Task: Search one way flight ticket for 5 adults, 1 child, 2 infants in seat and 1 infant on lap in business from Walla Walla: Walla Walla Regional Airport to Springfield: Abraham Lincoln Capital Airport on 5-2-2023. Choice of flights is Emirates. Number of bags: 11 checked bags. Price is upto 91000. Outbound departure time preference is 22:45.
Action: Mouse moved to (318, 292)
Screenshot: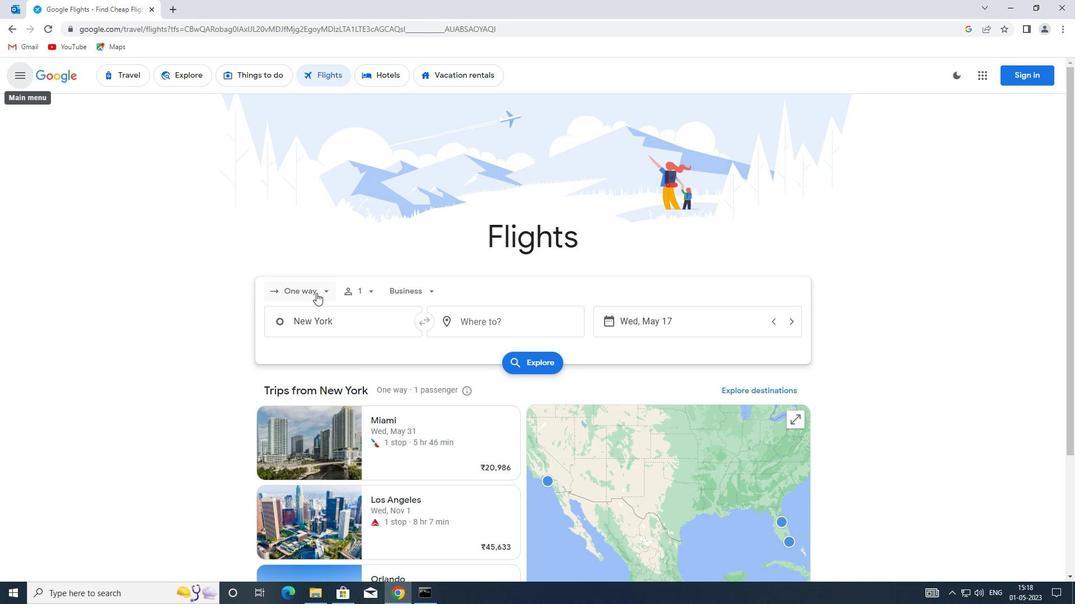 
Action: Mouse pressed left at (318, 292)
Screenshot: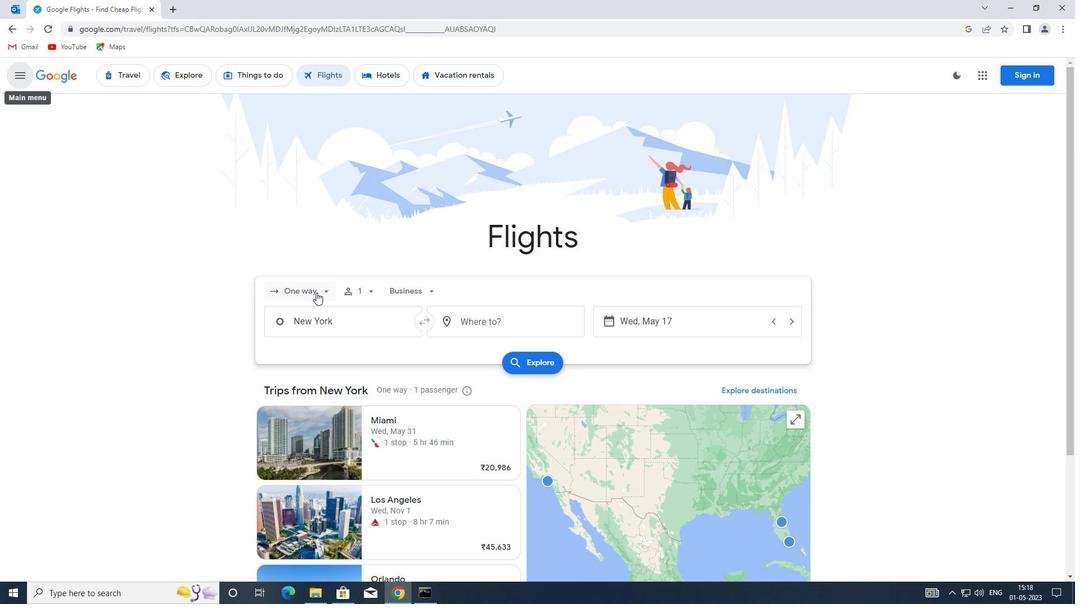 
Action: Mouse moved to (330, 339)
Screenshot: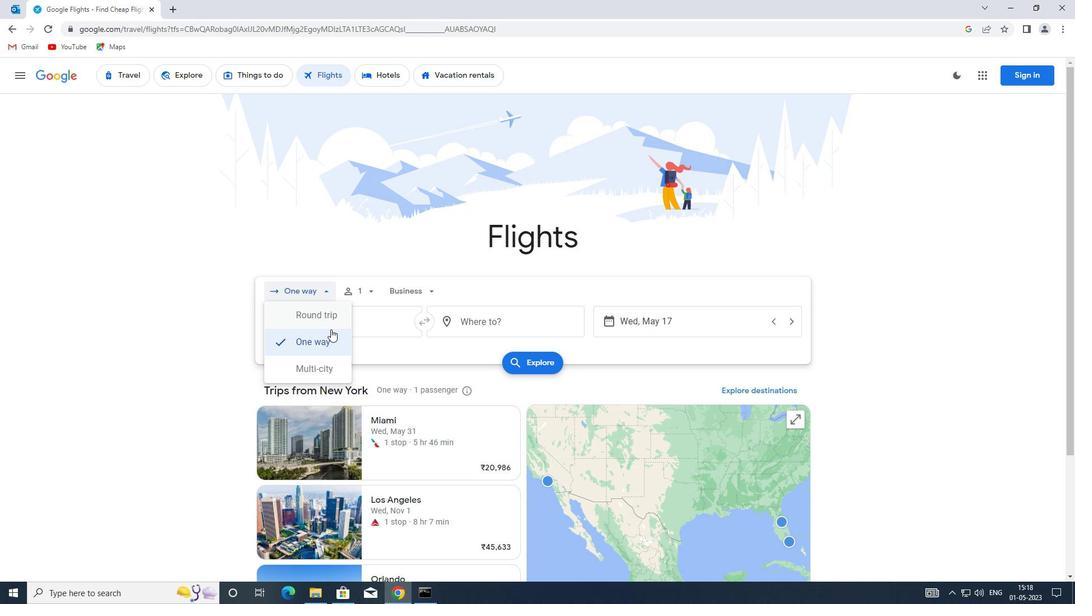 
Action: Mouse pressed left at (330, 339)
Screenshot: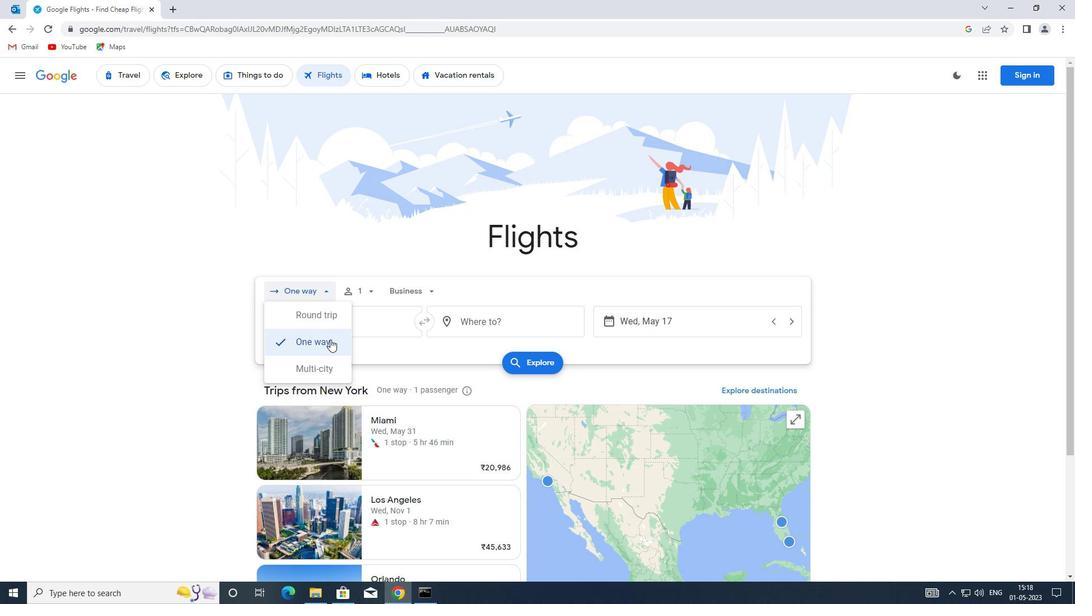 
Action: Mouse moved to (368, 292)
Screenshot: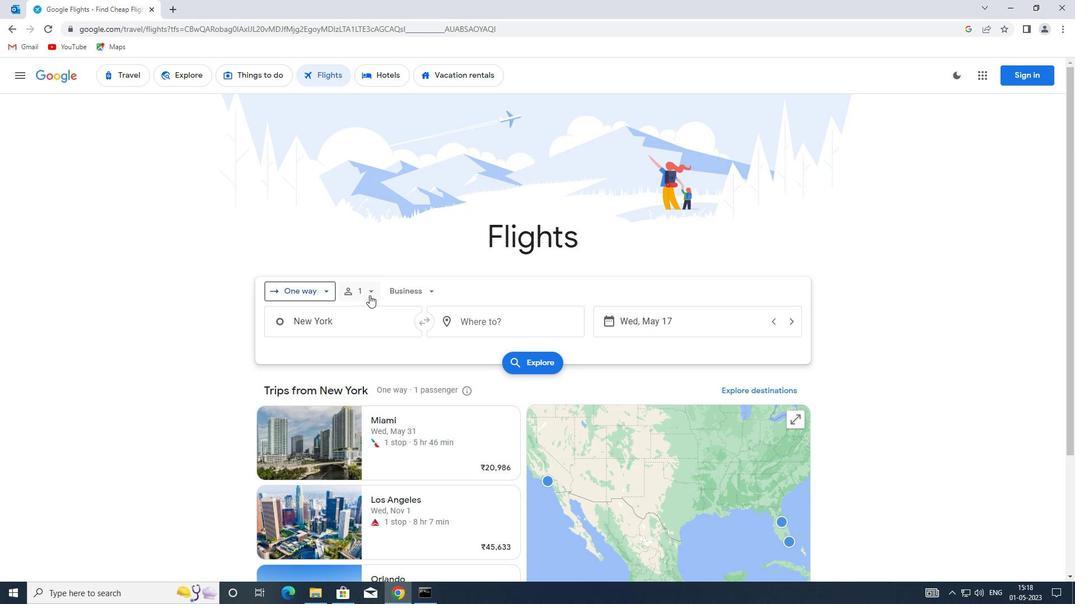 
Action: Mouse pressed left at (368, 292)
Screenshot: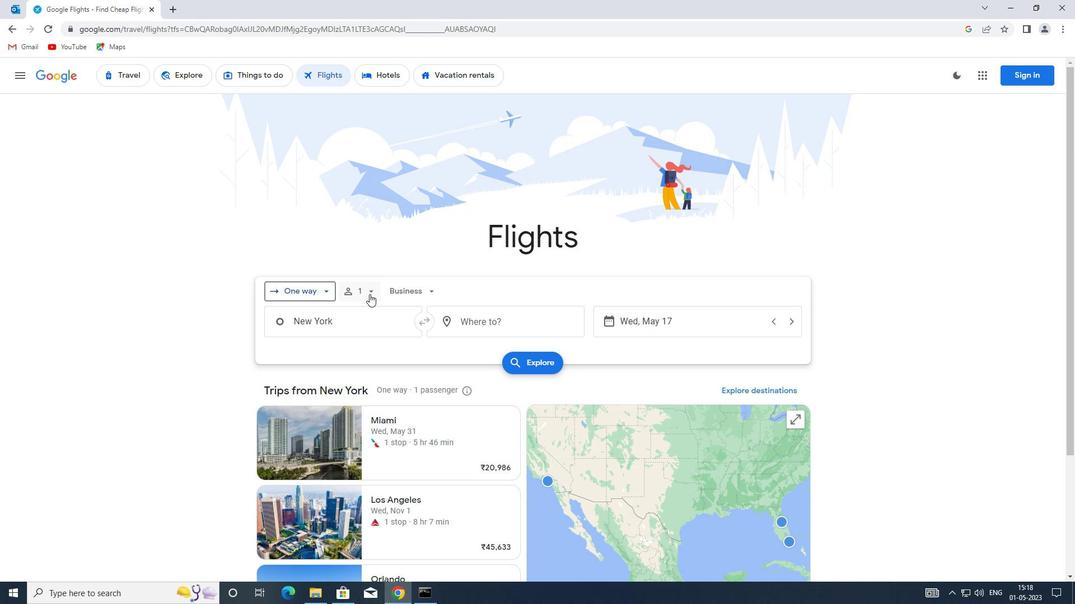 
Action: Mouse moved to (461, 321)
Screenshot: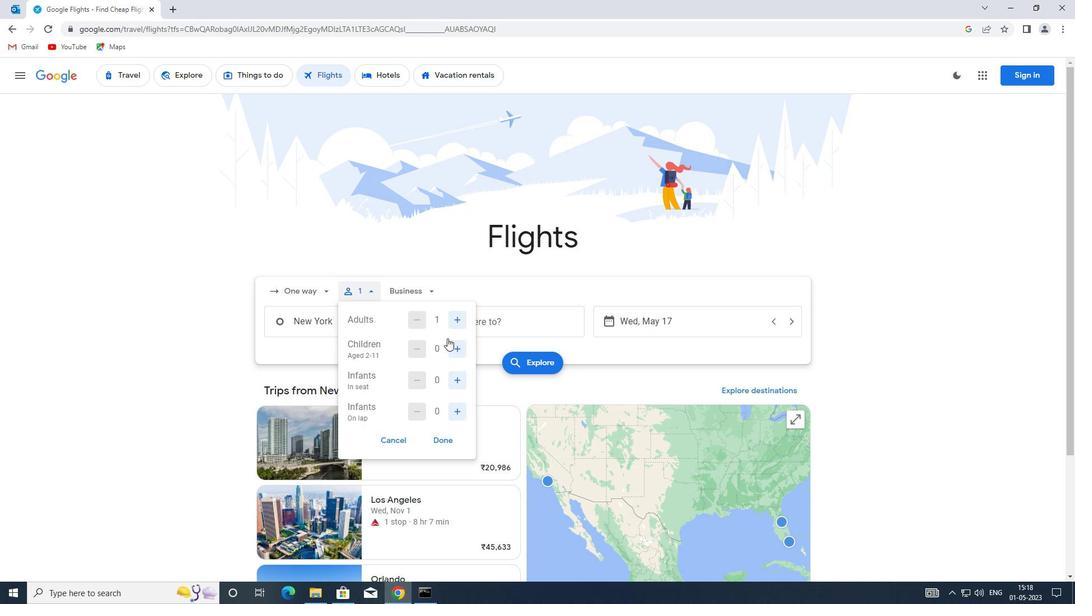 
Action: Mouse pressed left at (461, 321)
Screenshot: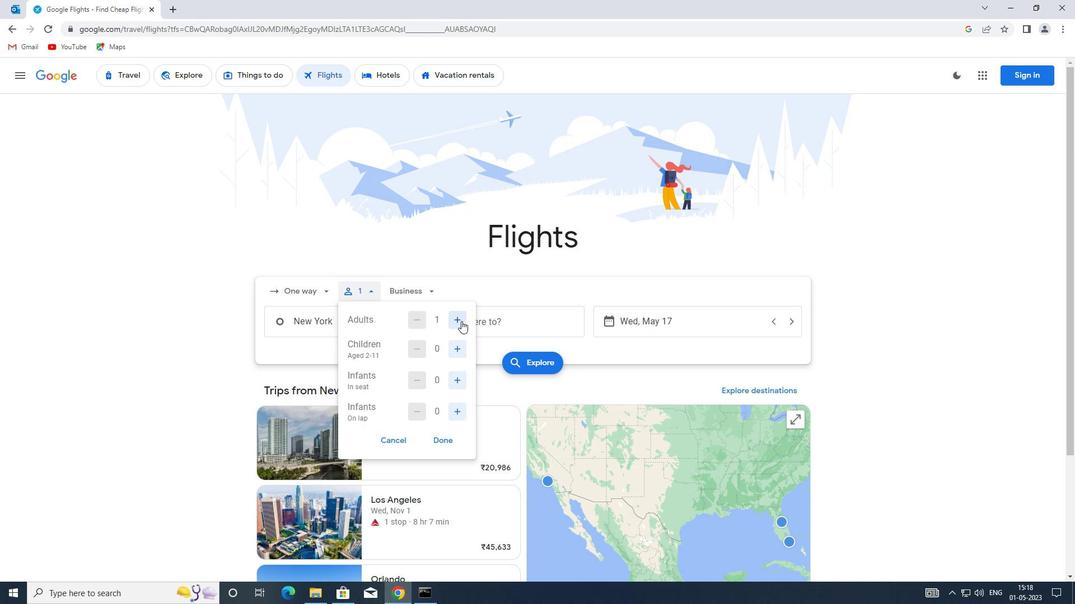 
Action: Mouse pressed left at (461, 321)
Screenshot: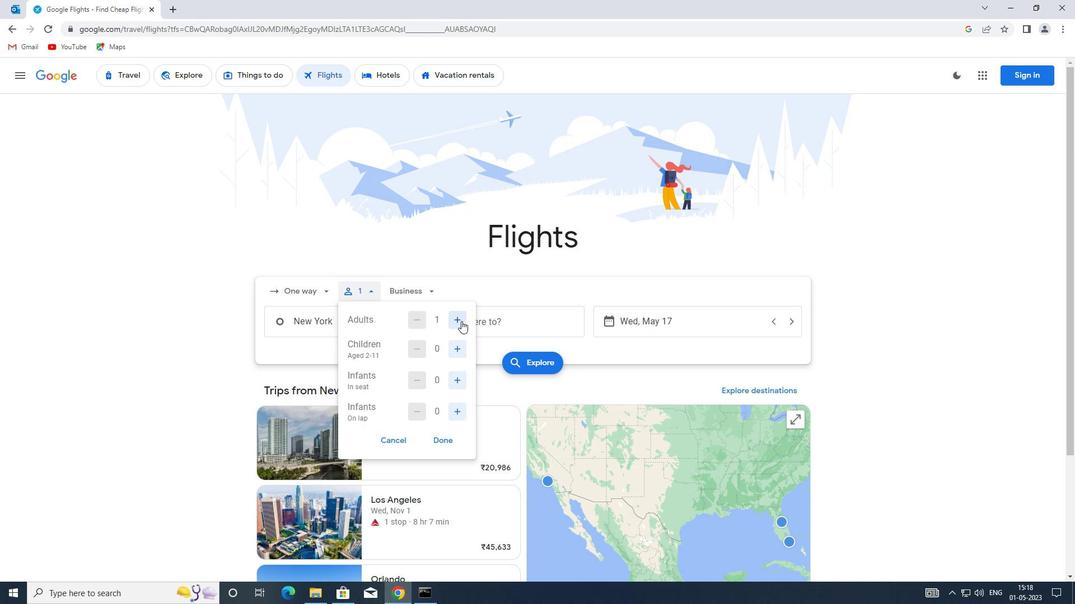 
Action: Mouse pressed left at (461, 321)
Screenshot: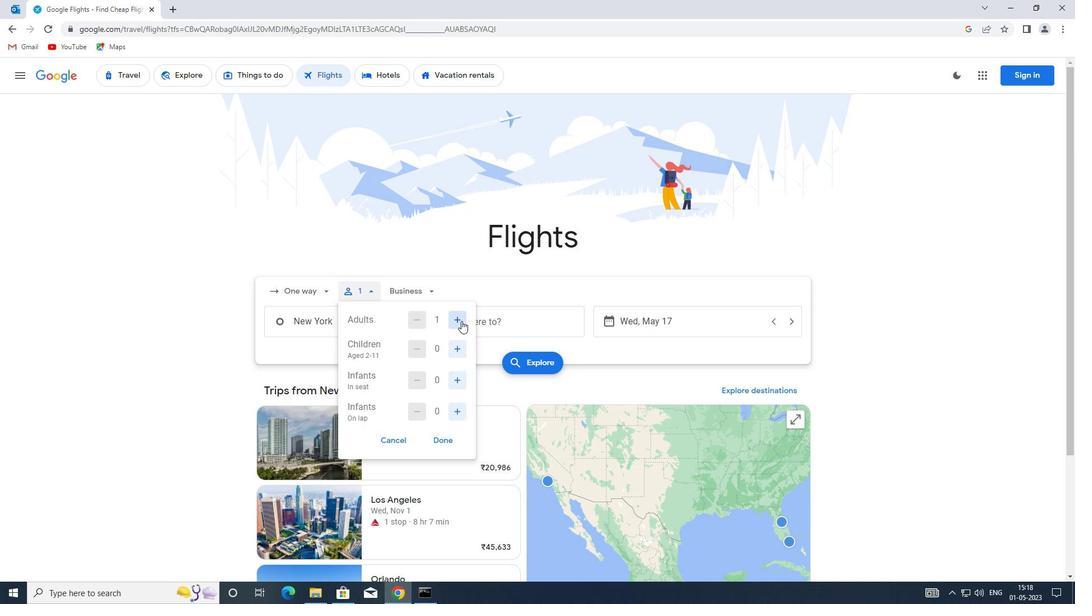 
Action: Mouse pressed left at (461, 321)
Screenshot: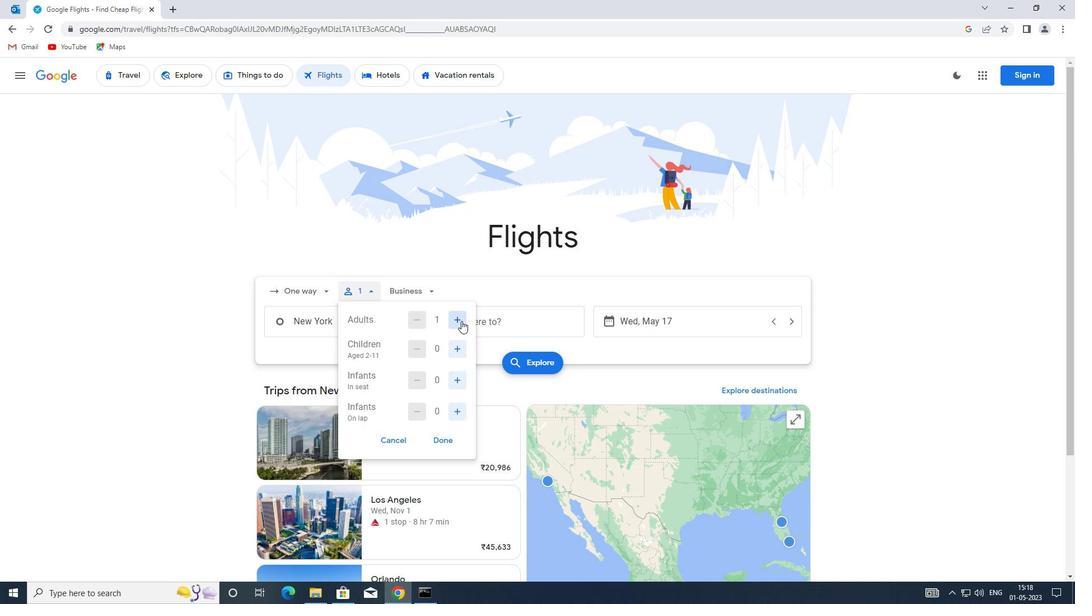 
Action: Mouse pressed left at (461, 321)
Screenshot: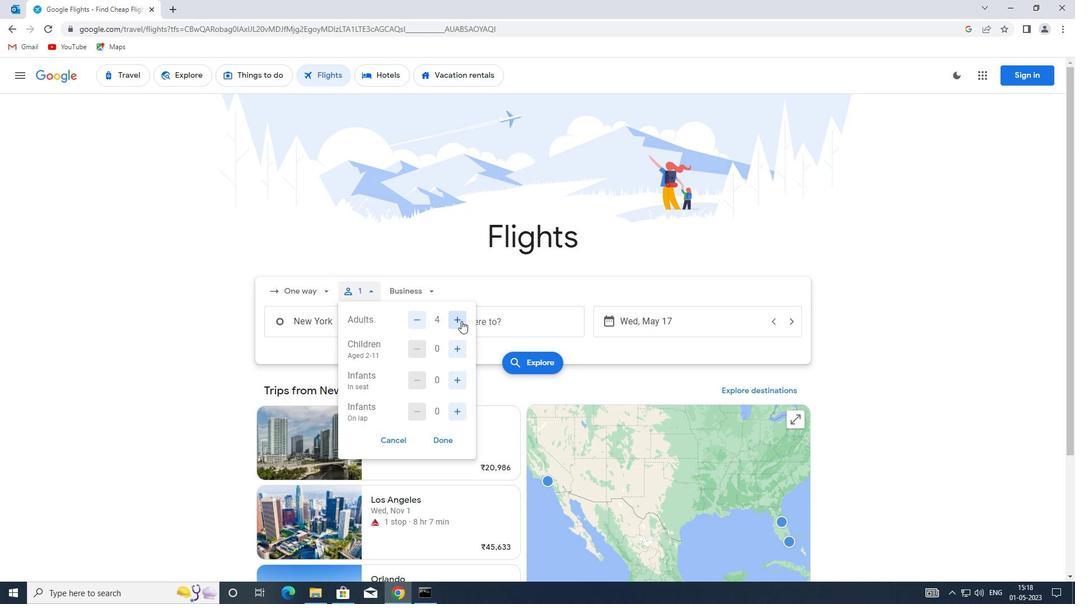 
Action: Mouse moved to (421, 323)
Screenshot: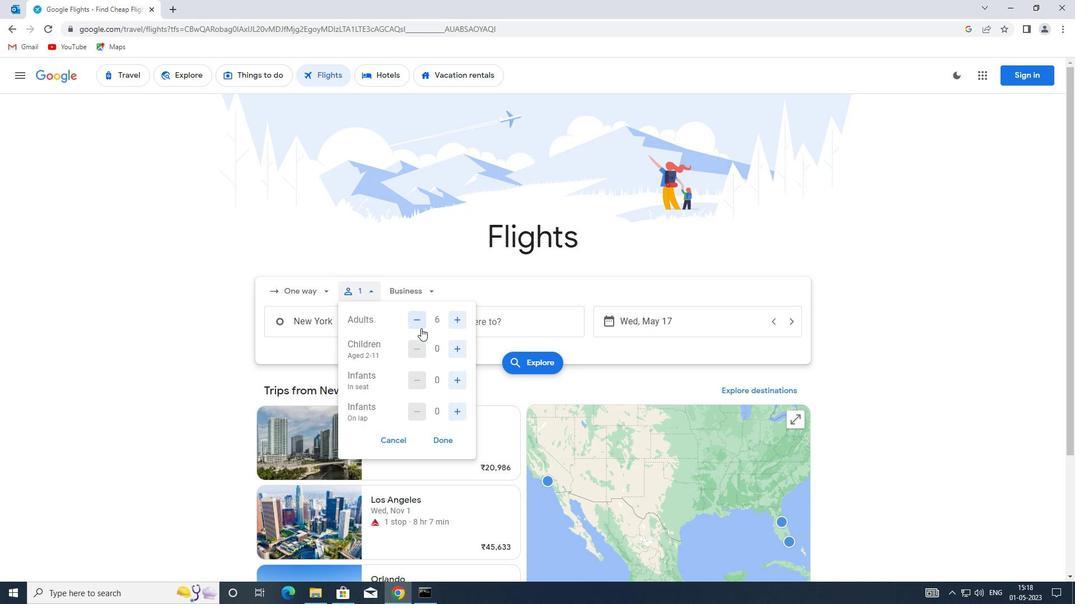 
Action: Mouse pressed left at (421, 323)
Screenshot: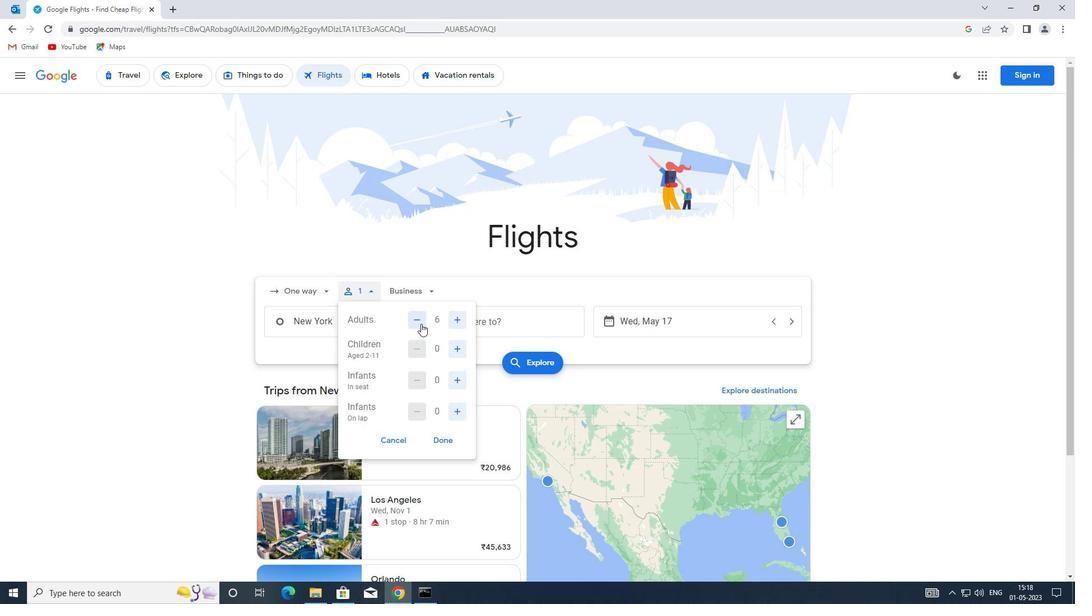 
Action: Mouse moved to (453, 355)
Screenshot: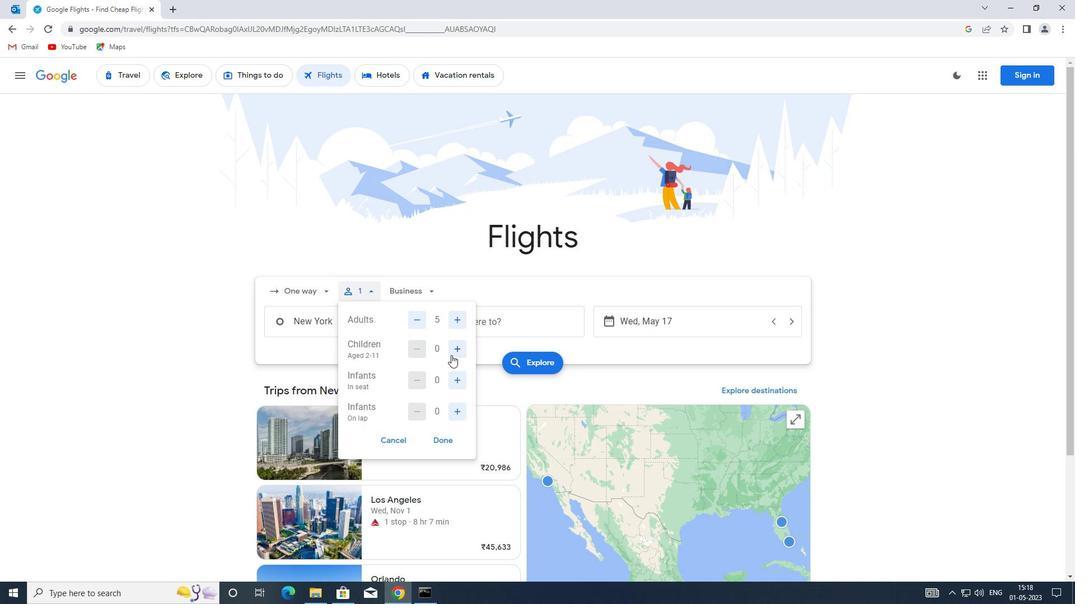 
Action: Mouse pressed left at (453, 355)
Screenshot: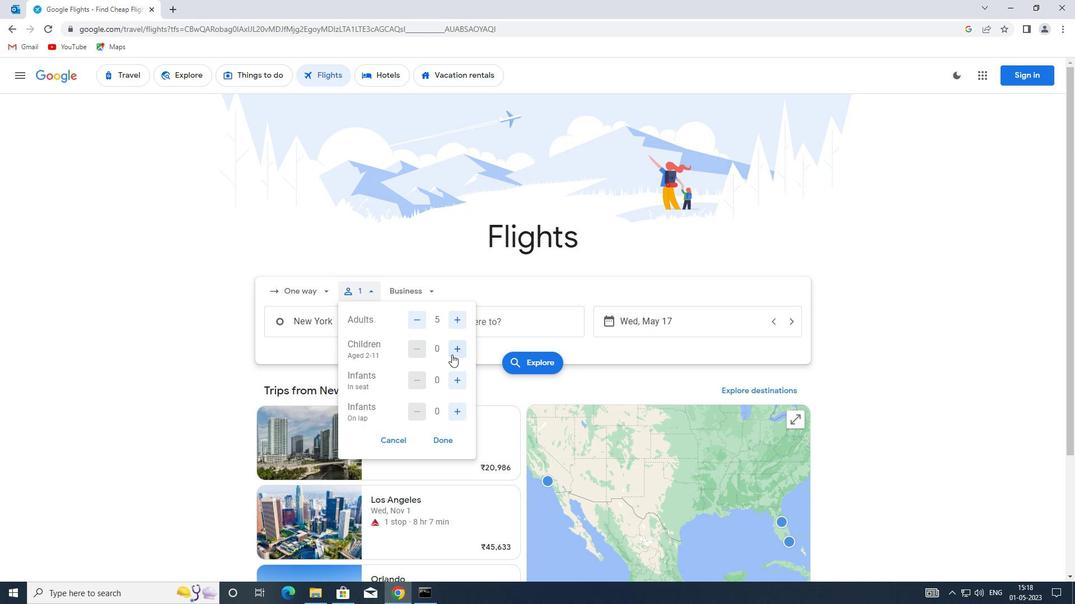 
Action: Mouse moved to (455, 379)
Screenshot: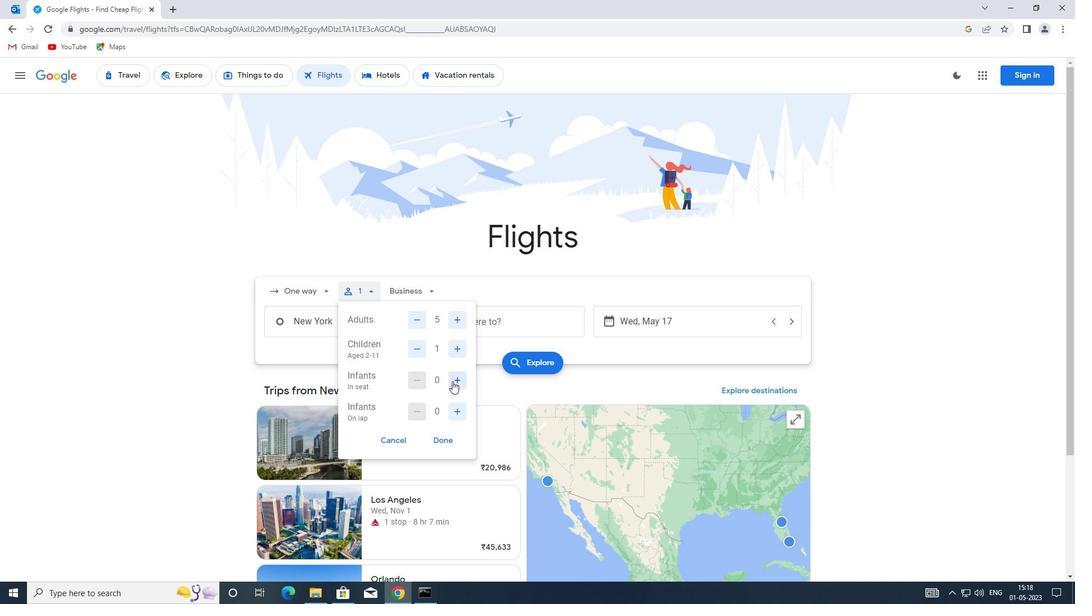 
Action: Mouse pressed left at (455, 379)
Screenshot: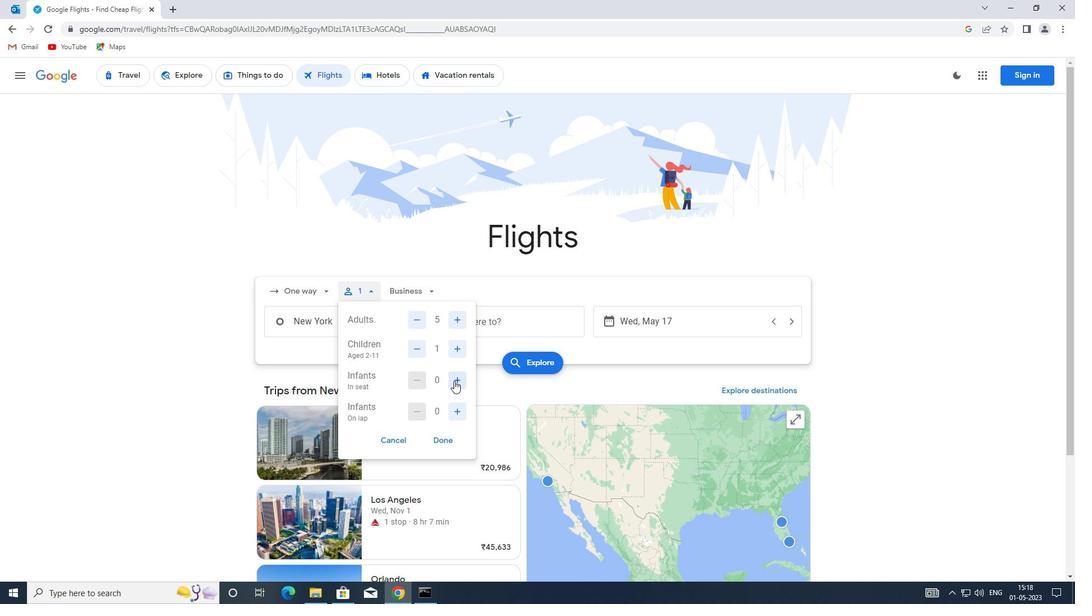 
Action: Mouse pressed left at (455, 379)
Screenshot: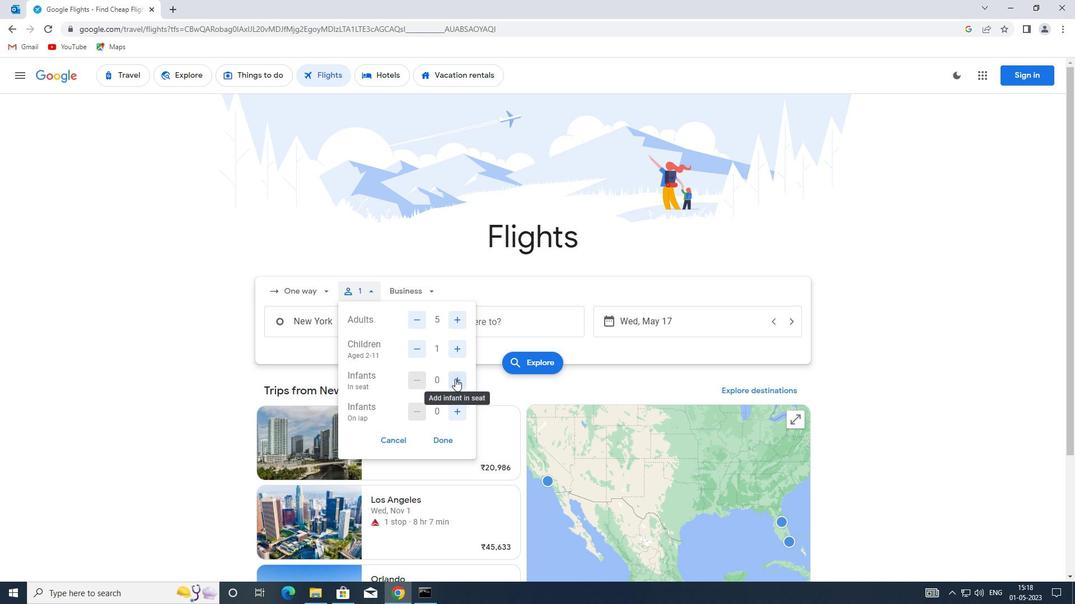 
Action: Mouse moved to (456, 418)
Screenshot: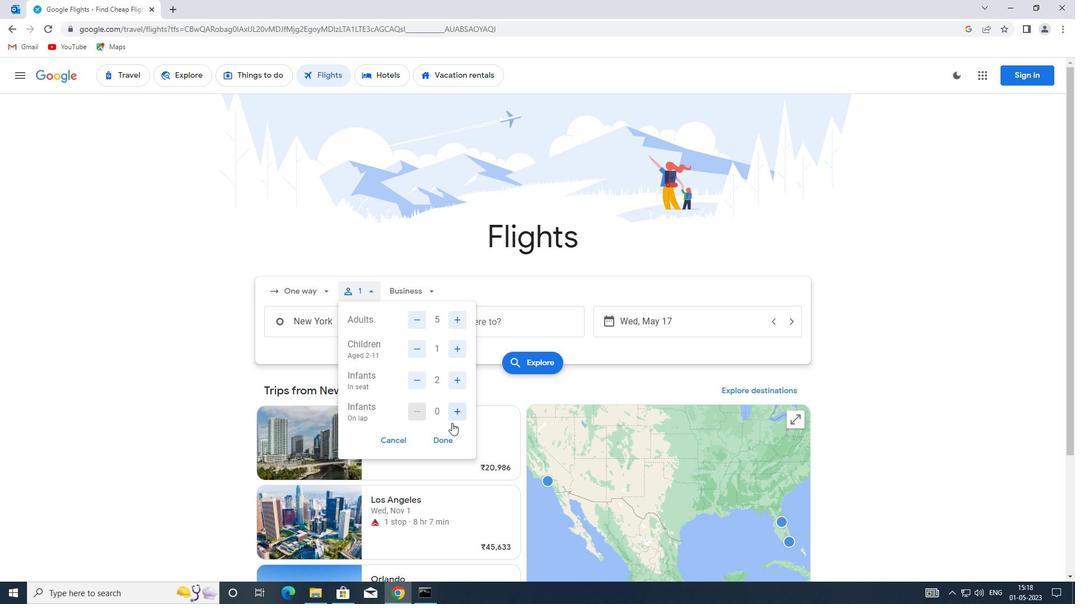 
Action: Mouse pressed left at (456, 418)
Screenshot: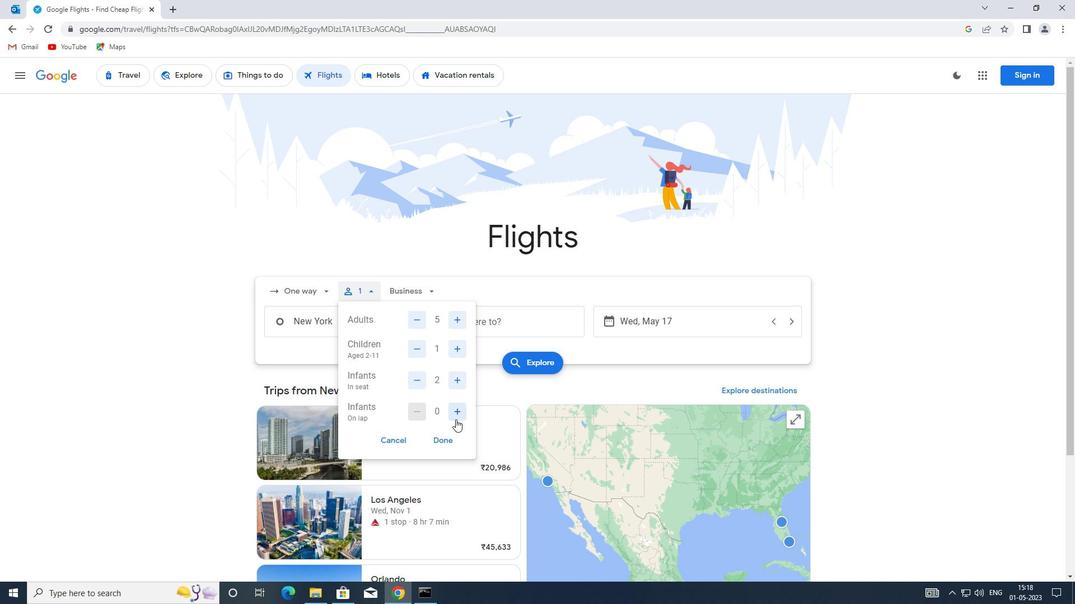 
Action: Mouse moved to (445, 440)
Screenshot: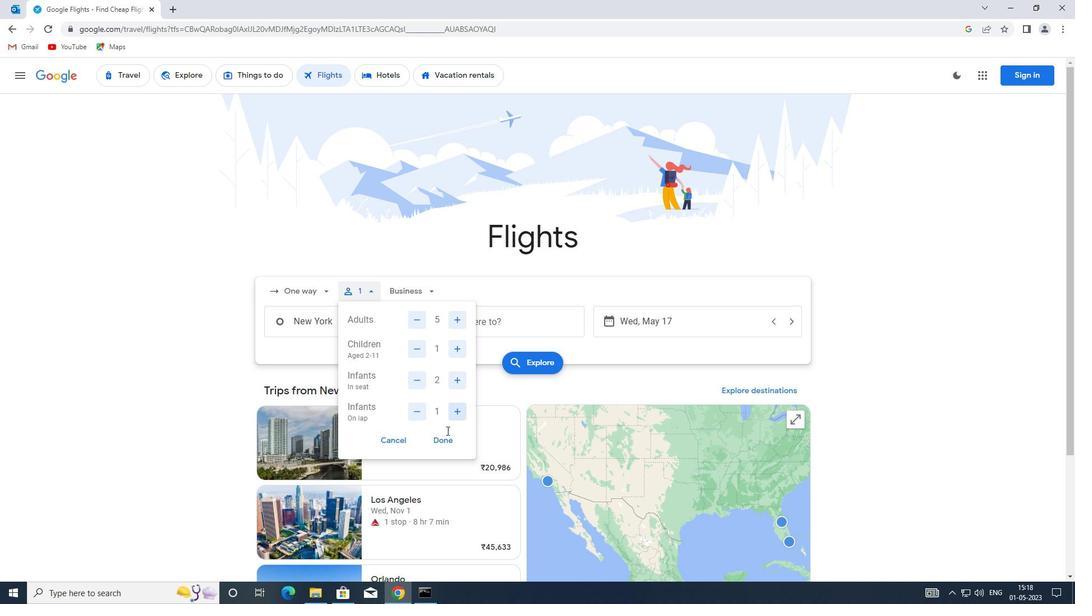 
Action: Mouse pressed left at (445, 440)
Screenshot: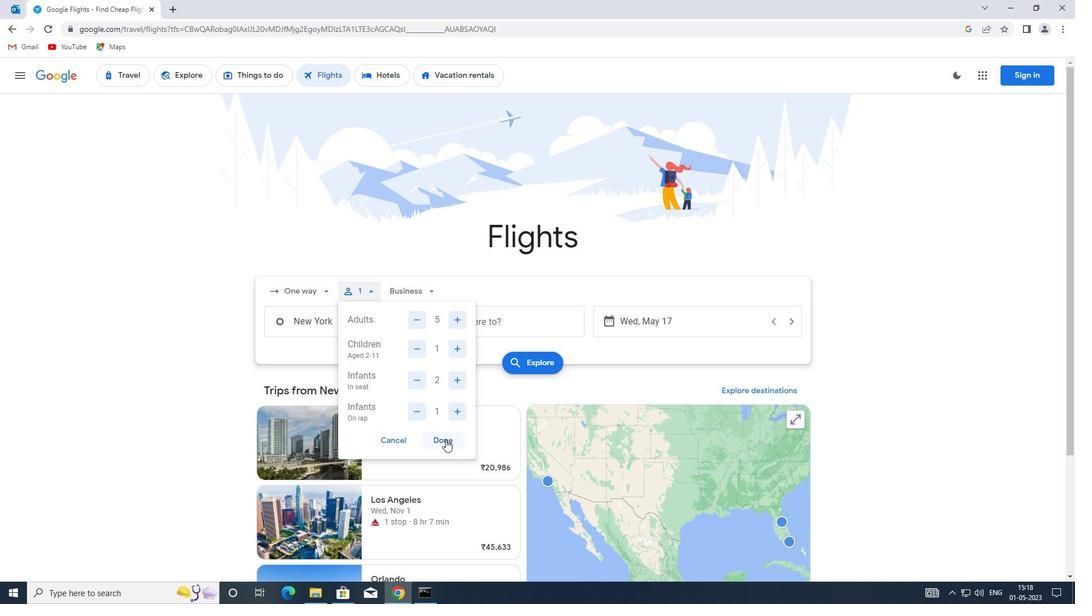 
Action: Mouse moved to (422, 295)
Screenshot: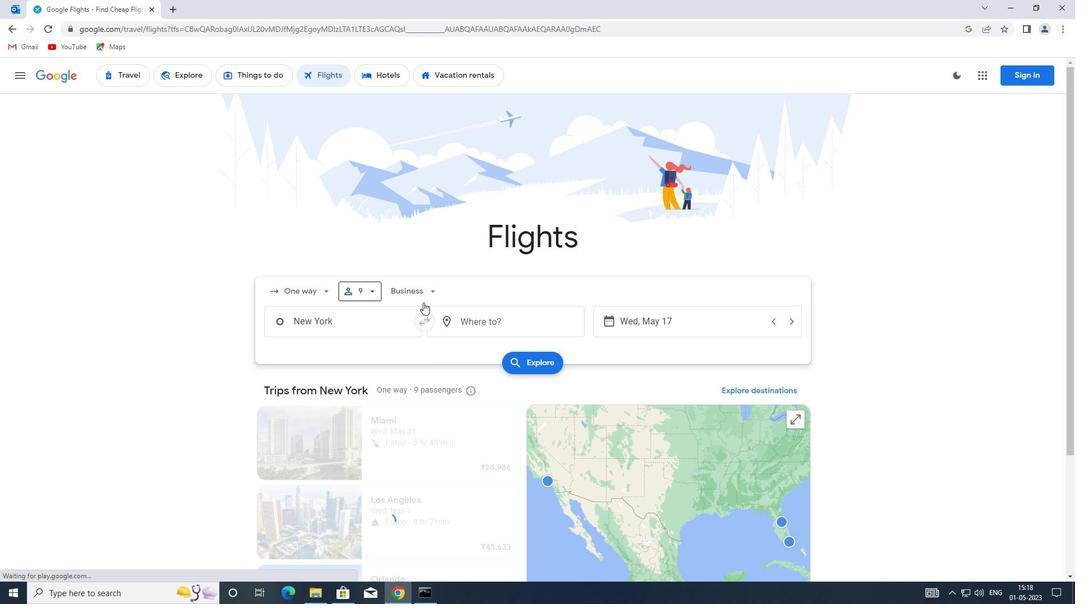 
Action: Mouse pressed left at (422, 295)
Screenshot: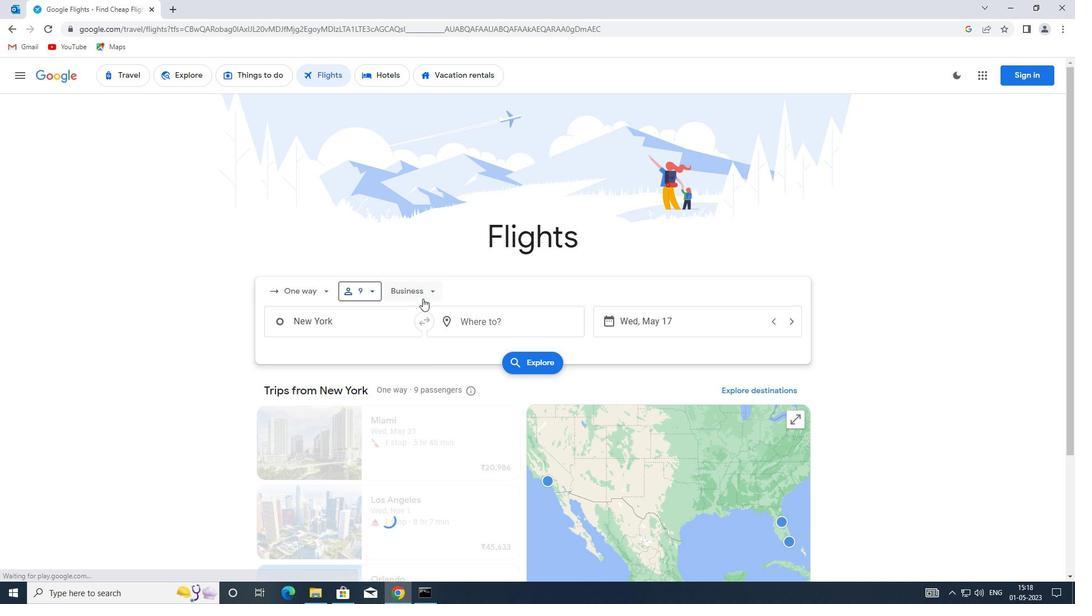 
Action: Mouse moved to (431, 365)
Screenshot: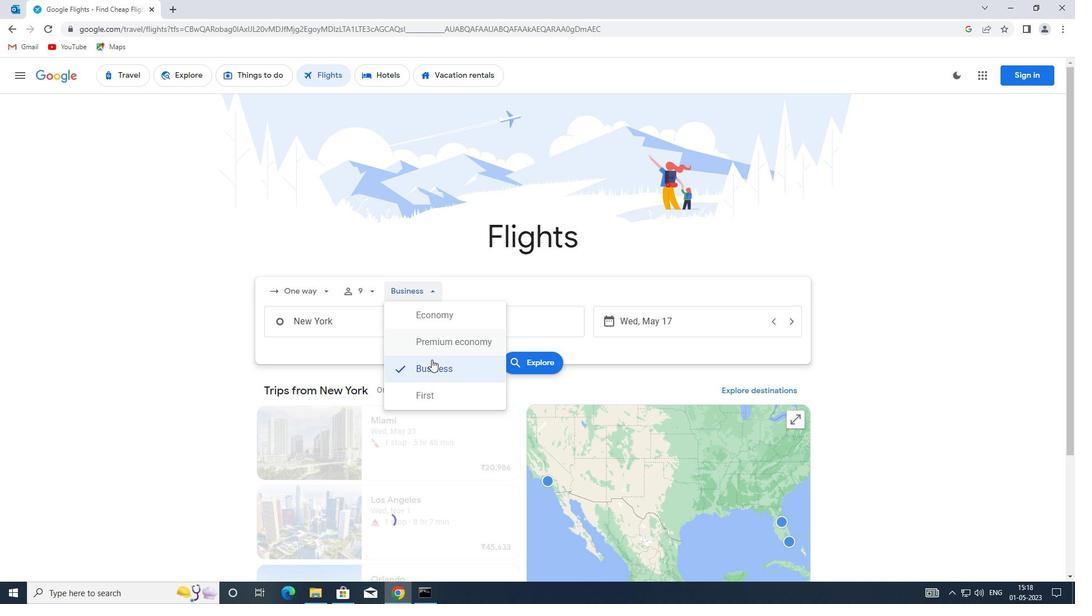 
Action: Mouse pressed left at (431, 365)
Screenshot: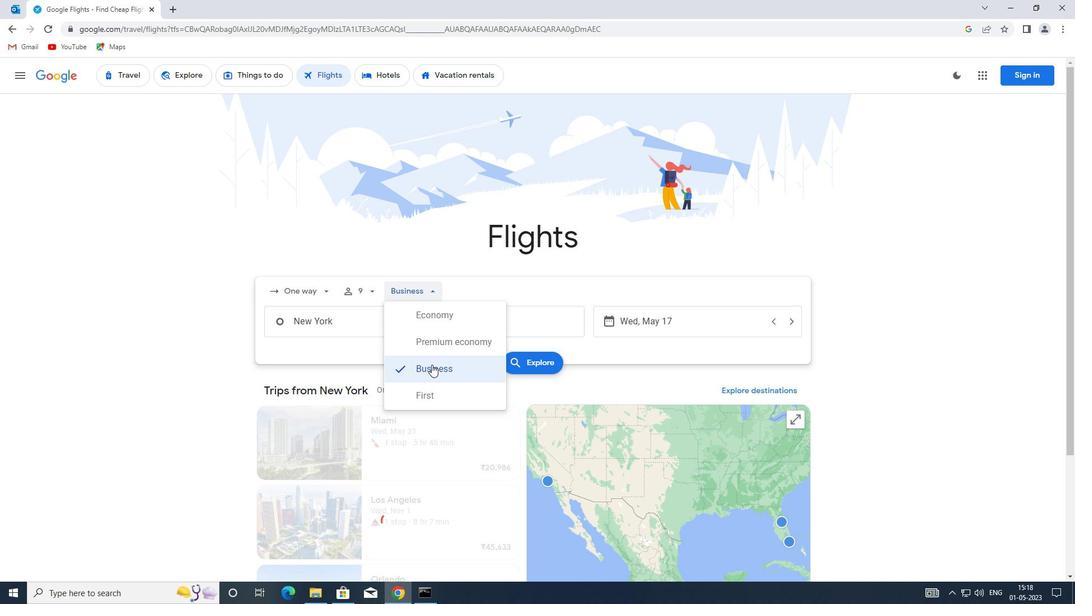 
Action: Mouse moved to (376, 327)
Screenshot: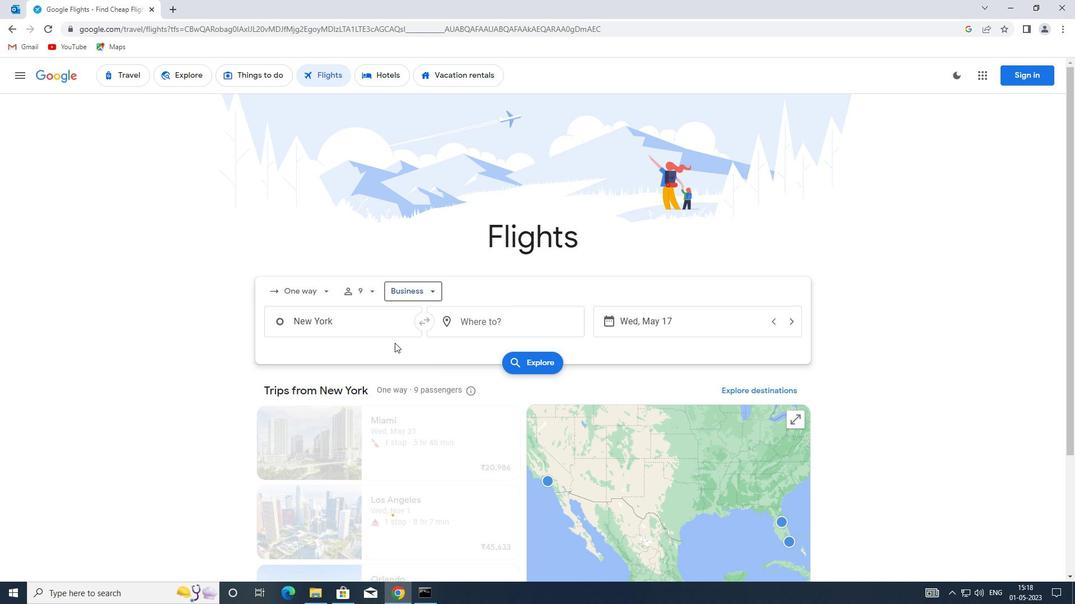 
Action: Mouse pressed left at (376, 327)
Screenshot: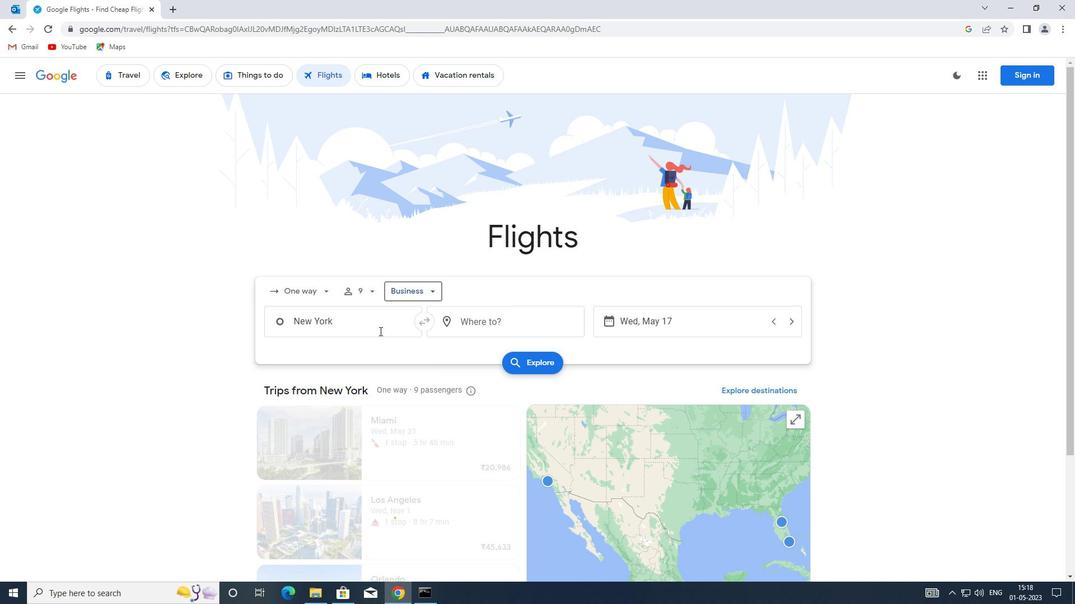 
Action: Key pressed alw
Screenshot: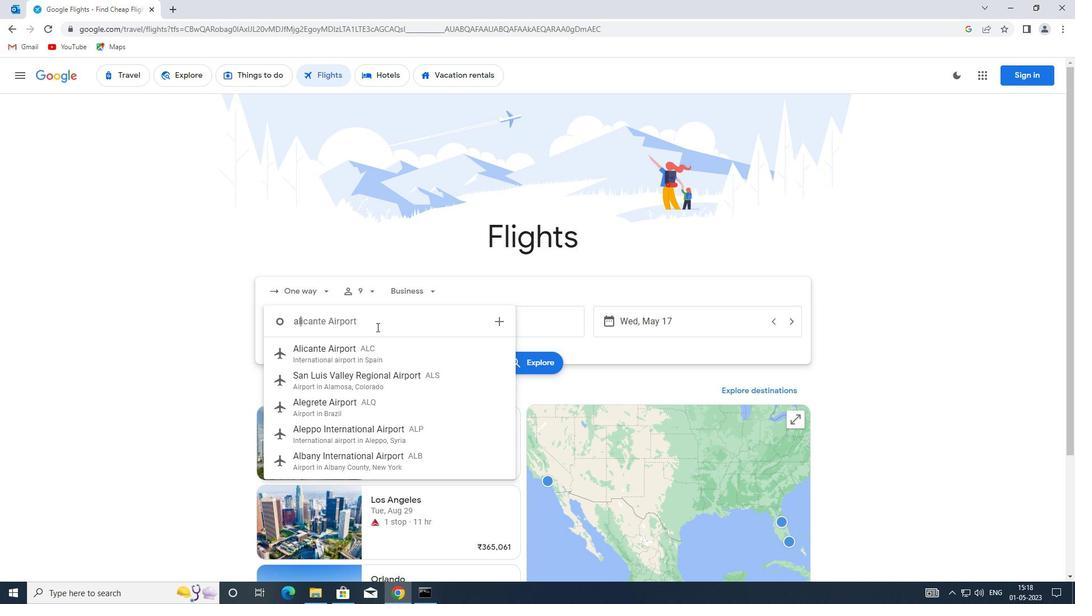 
Action: Mouse moved to (378, 346)
Screenshot: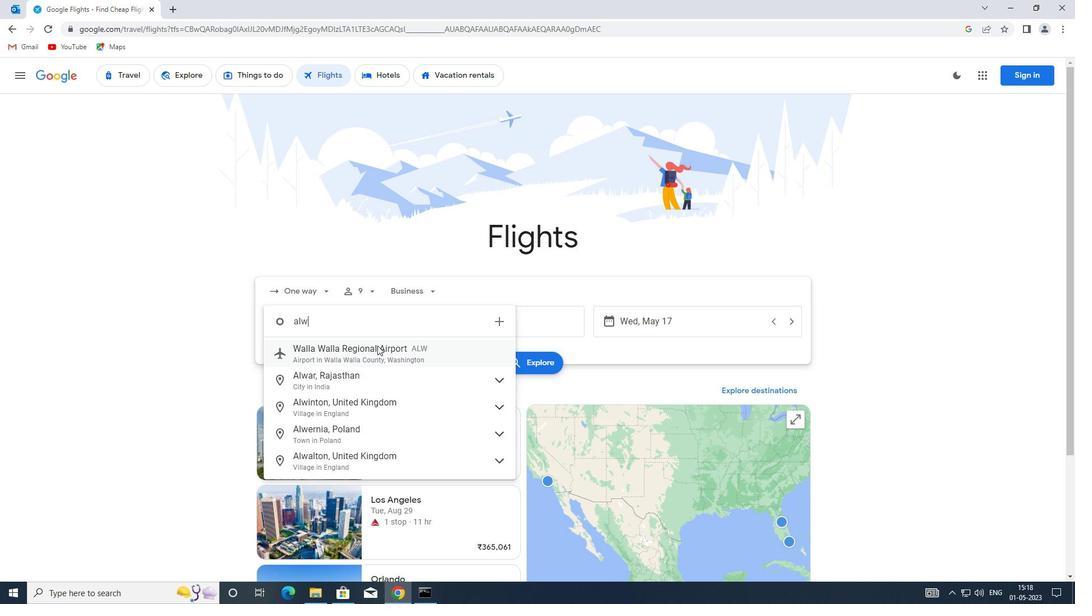 
Action: Mouse pressed left at (378, 346)
Screenshot: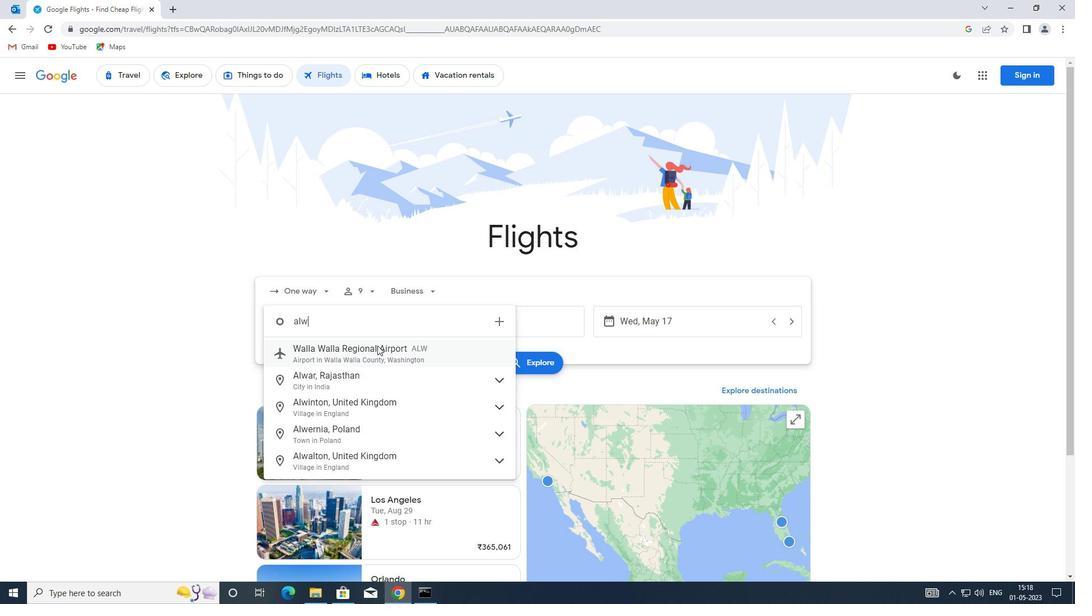 
Action: Mouse moved to (473, 328)
Screenshot: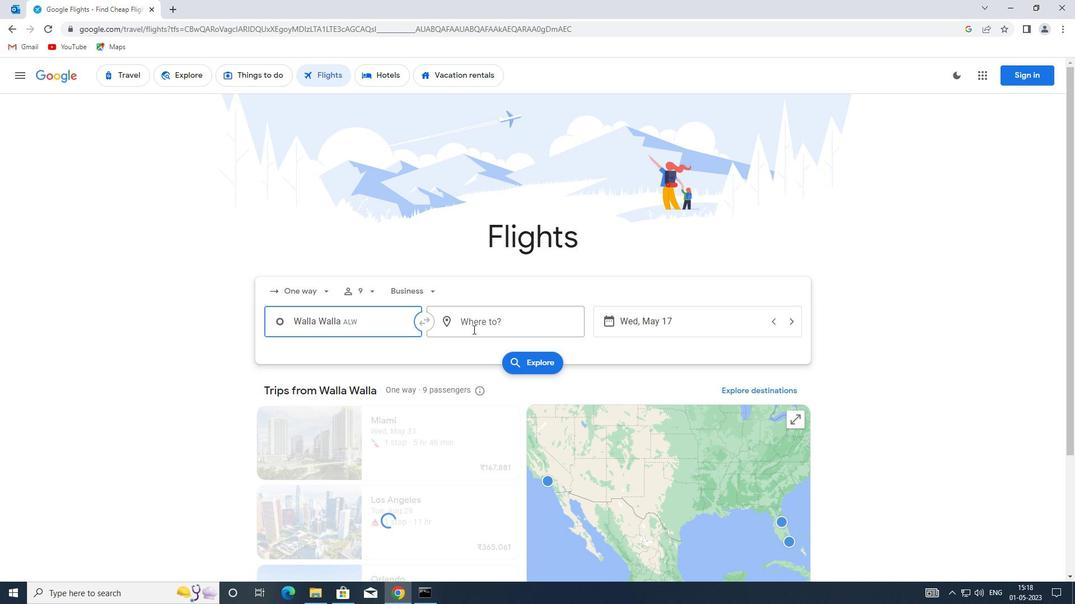 
Action: Mouse pressed left at (473, 328)
Screenshot: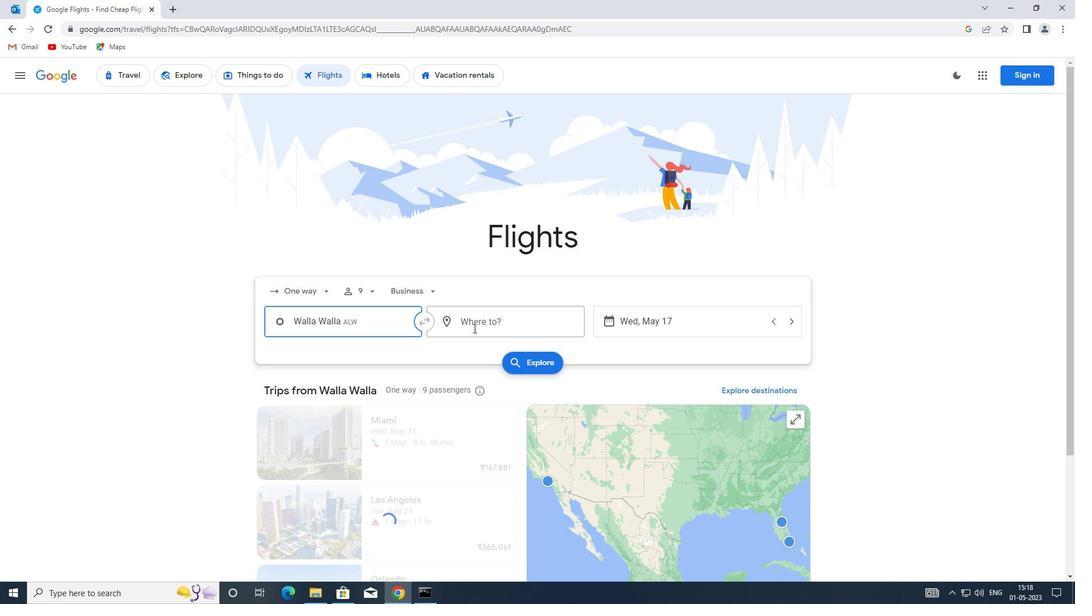 
Action: Key pressed spi<Key.enter>
Screenshot: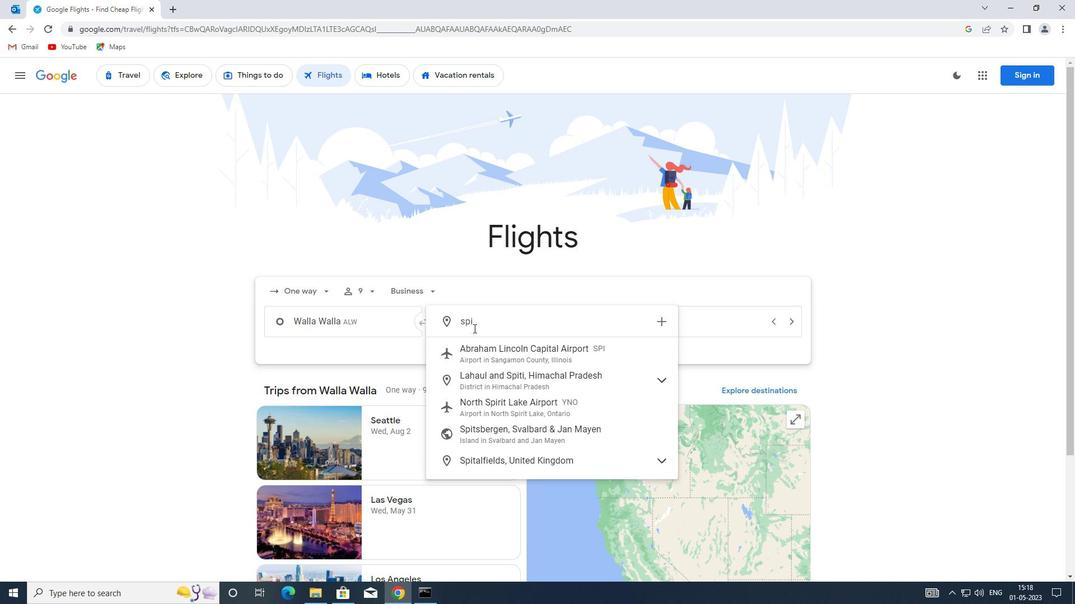 
Action: Mouse moved to (636, 318)
Screenshot: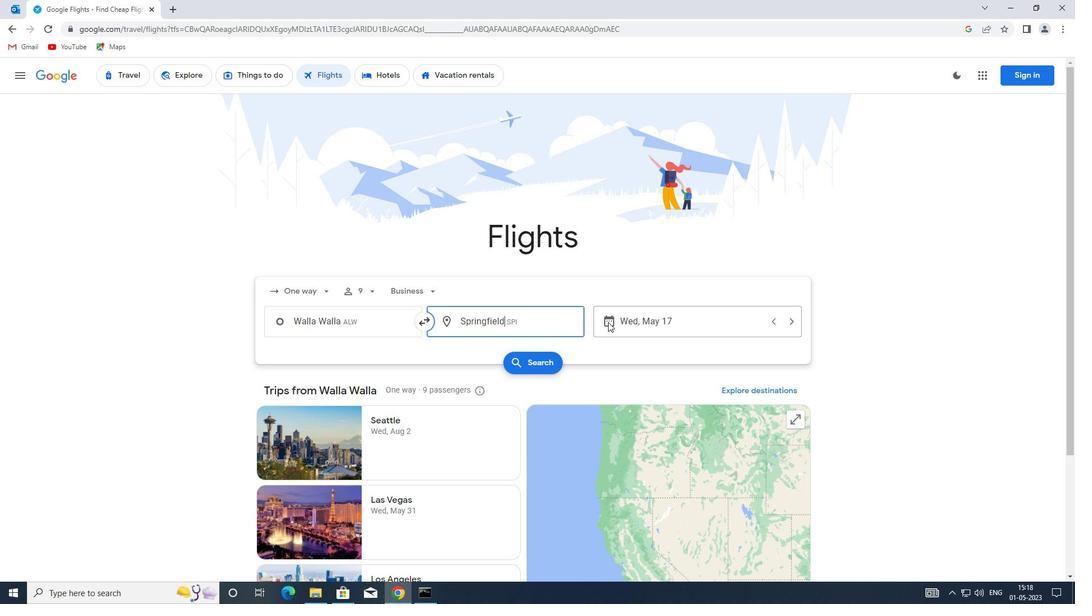 
Action: Mouse pressed left at (636, 318)
Screenshot: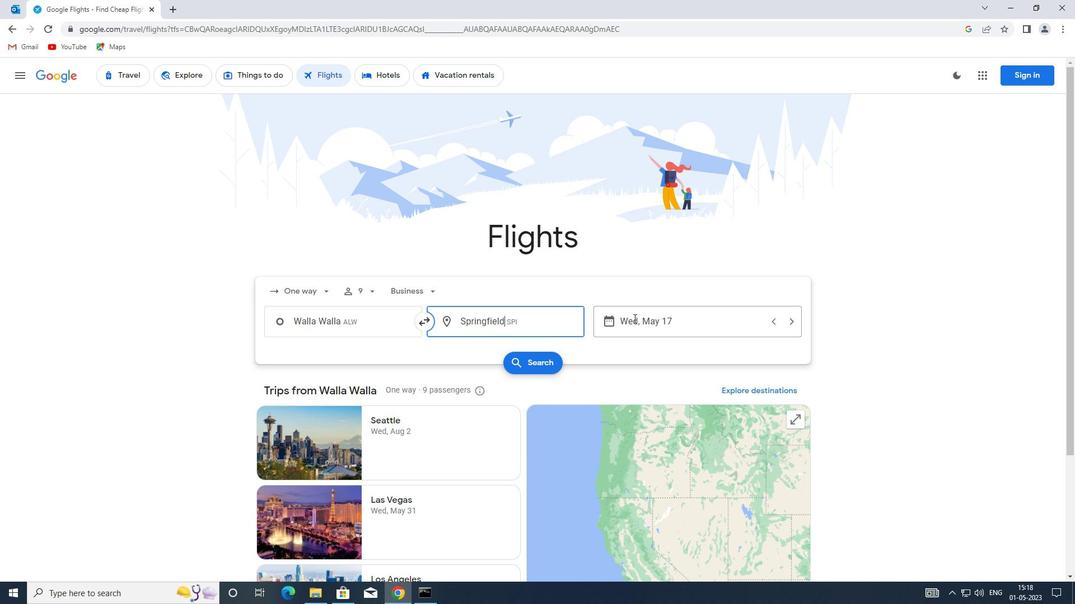 
Action: Mouse moved to (472, 417)
Screenshot: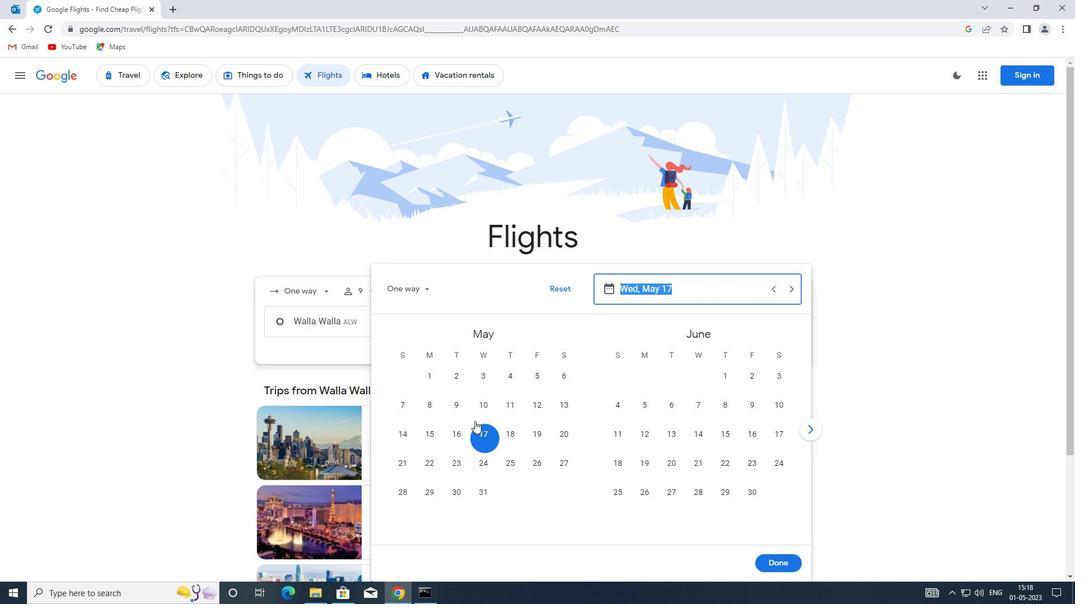 
Action: Mouse scrolled (472, 418) with delta (0, 0)
Screenshot: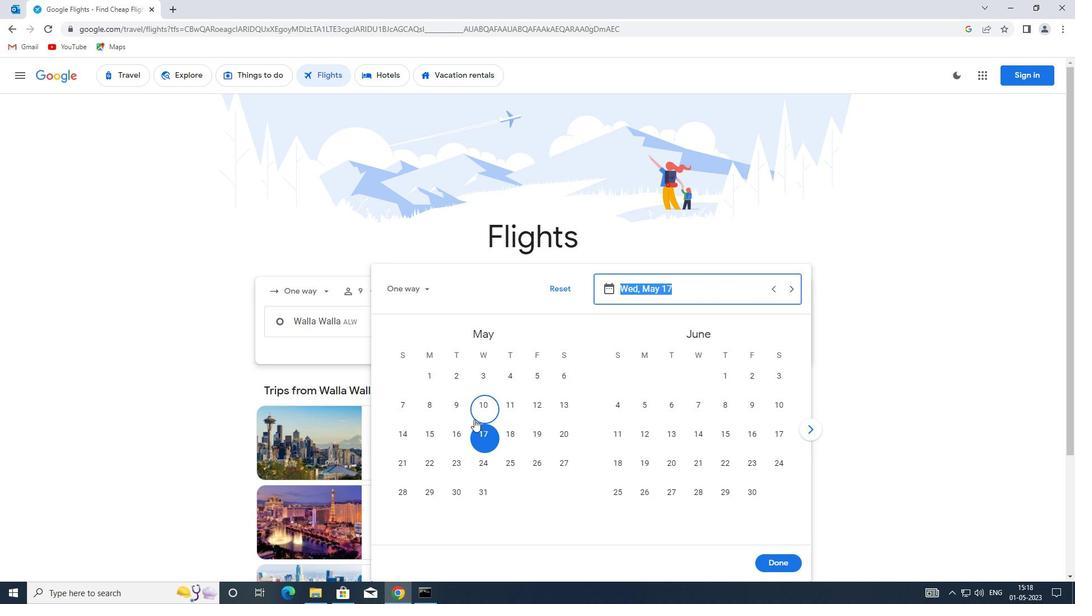 
Action: Mouse moved to (461, 383)
Screenshot: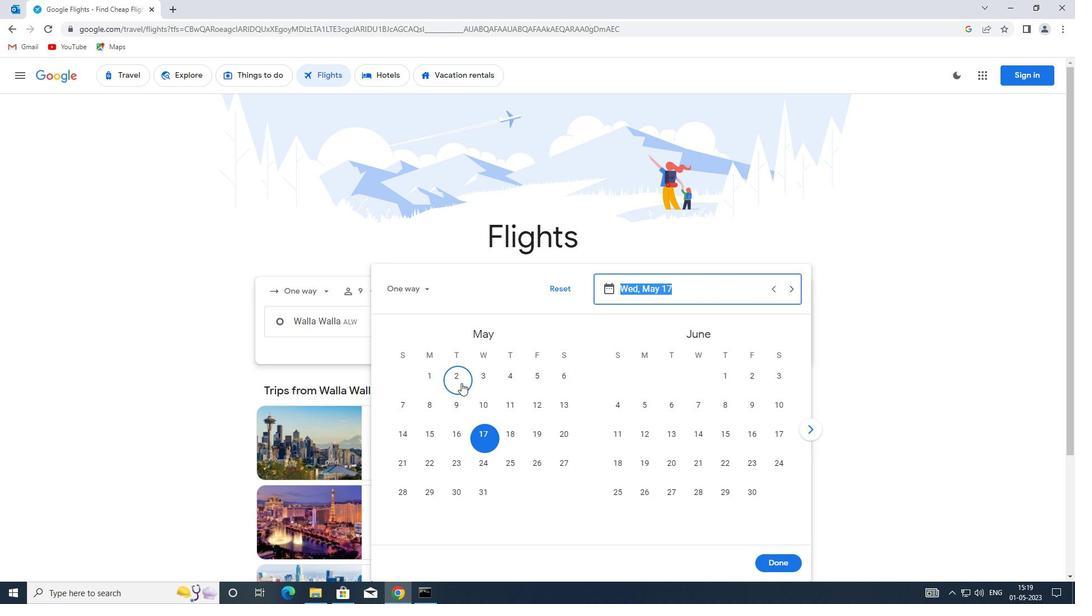 
Action: Mouse pressed left at (461, 383)
Screenshot: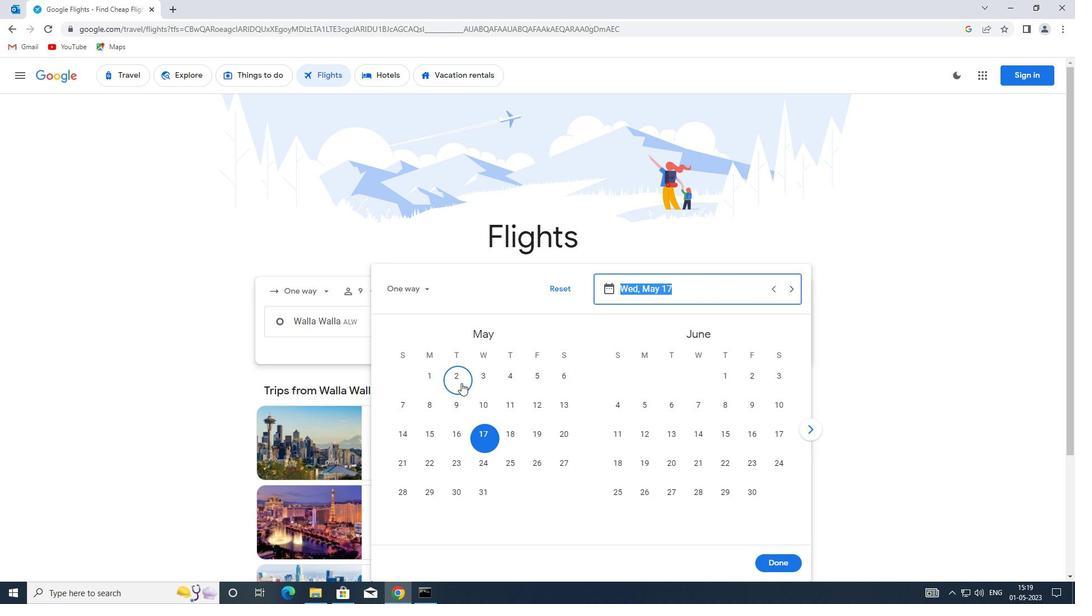 
Action: Mouse moved to (785, 562)
Screenshot: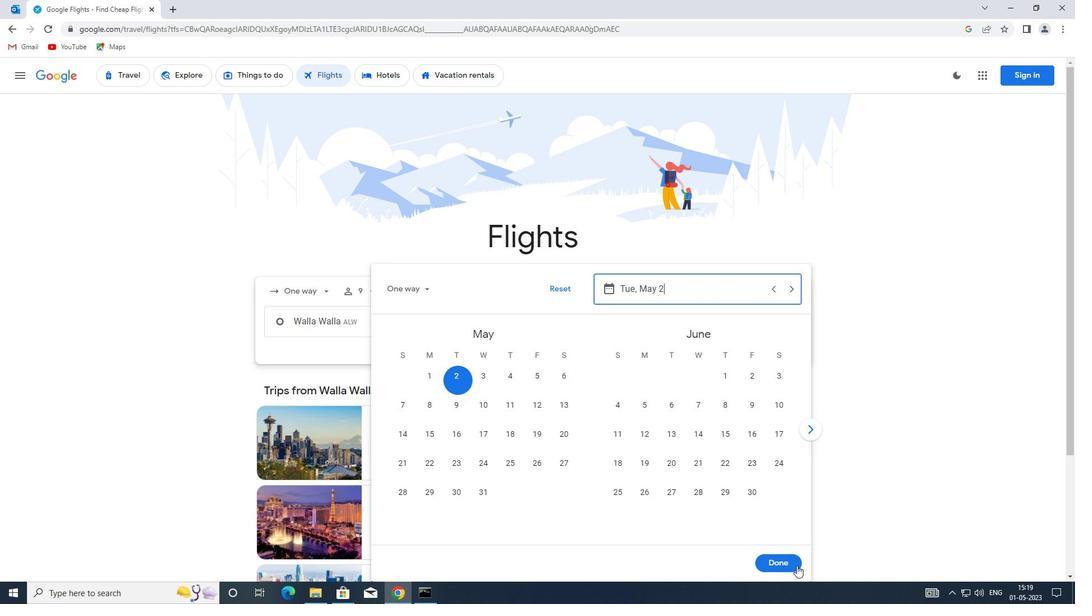 
Action: Mouse pressed left at (785, 562)
Screenshot: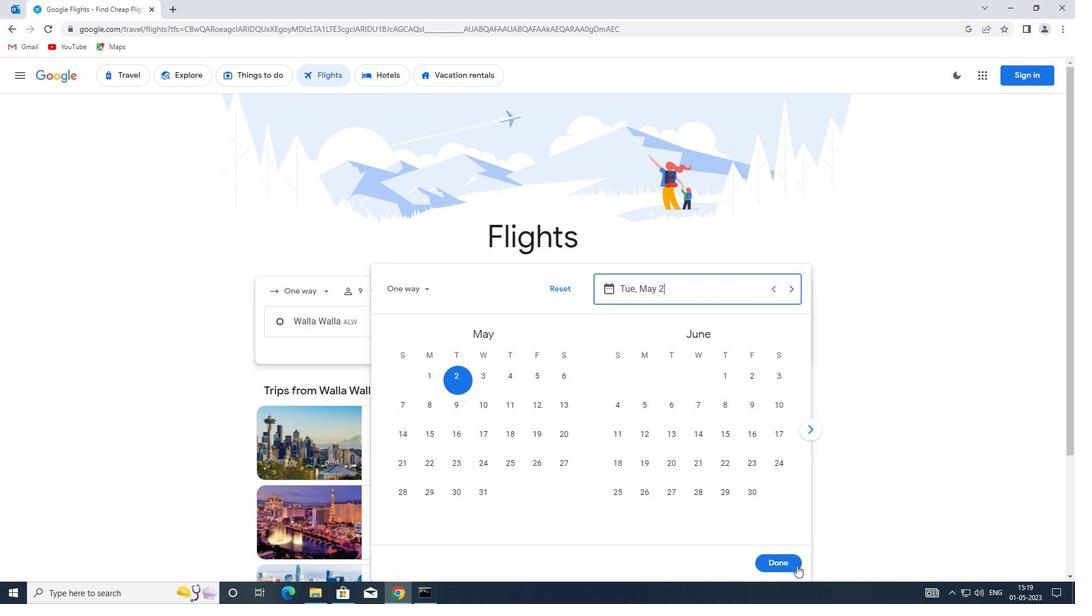 
Action: Mouse moved to (529, 365)
Screenshot: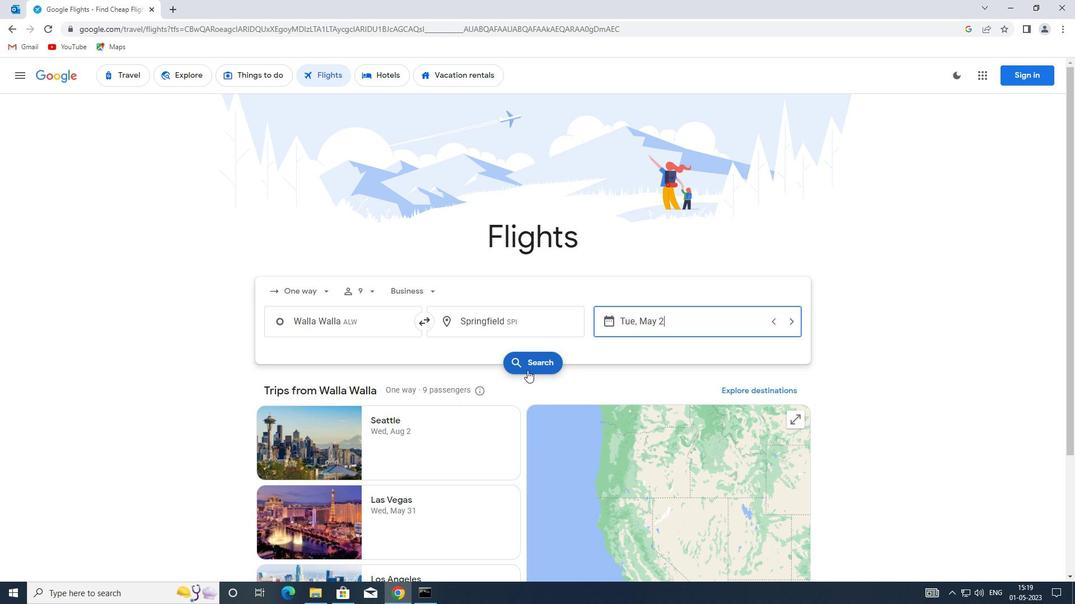 
Action: Mouse pressed left at (529, 365)
Screenshot: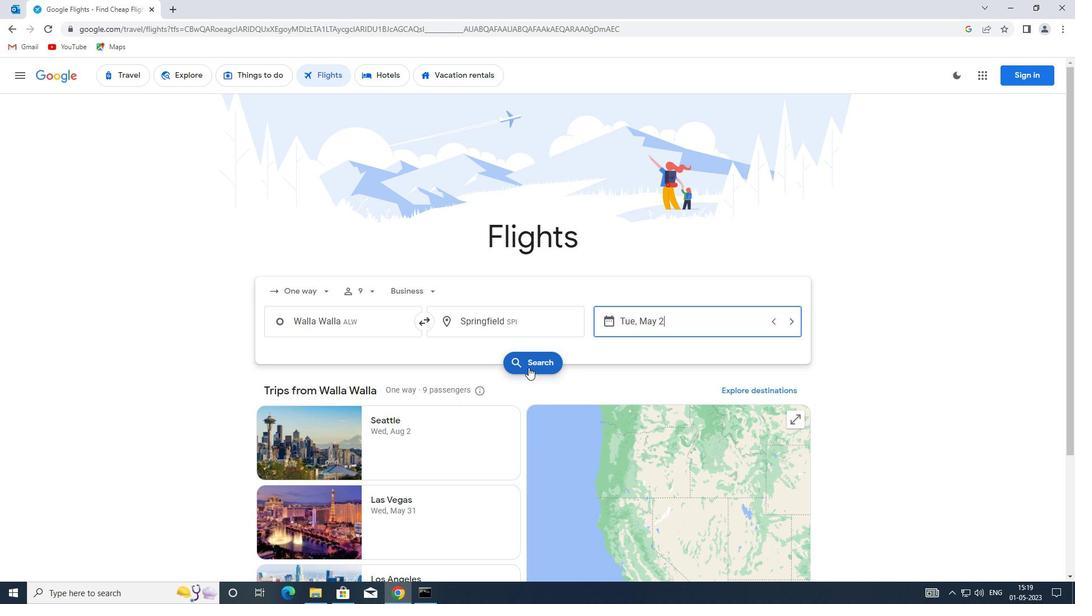 
Action: Mouse moved to (284, 178)
Screenshot: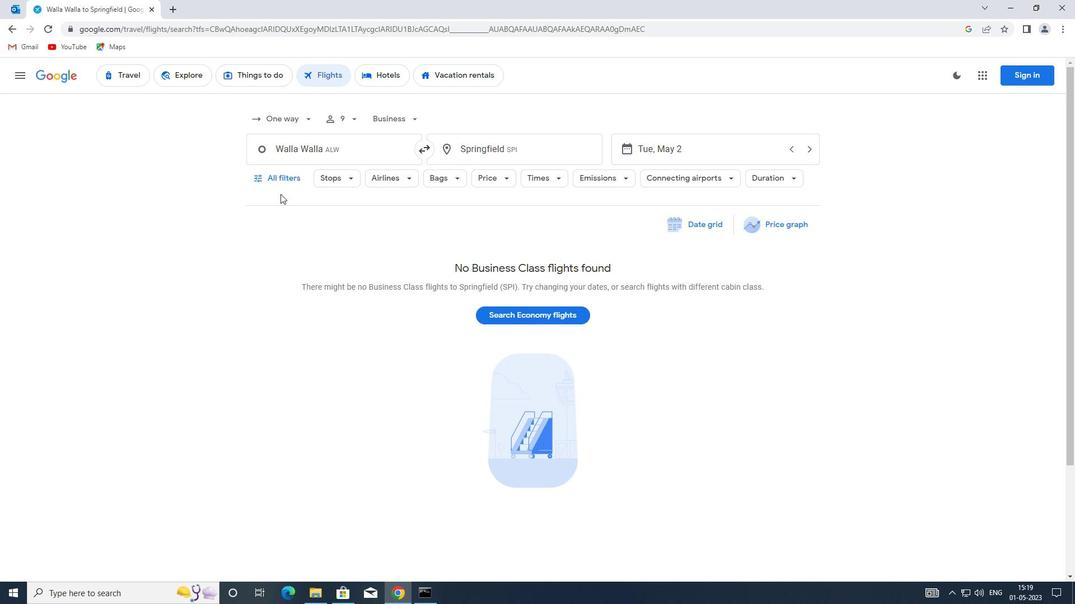 
Action: Mouse pressed left at (284, 178)
Screenshot: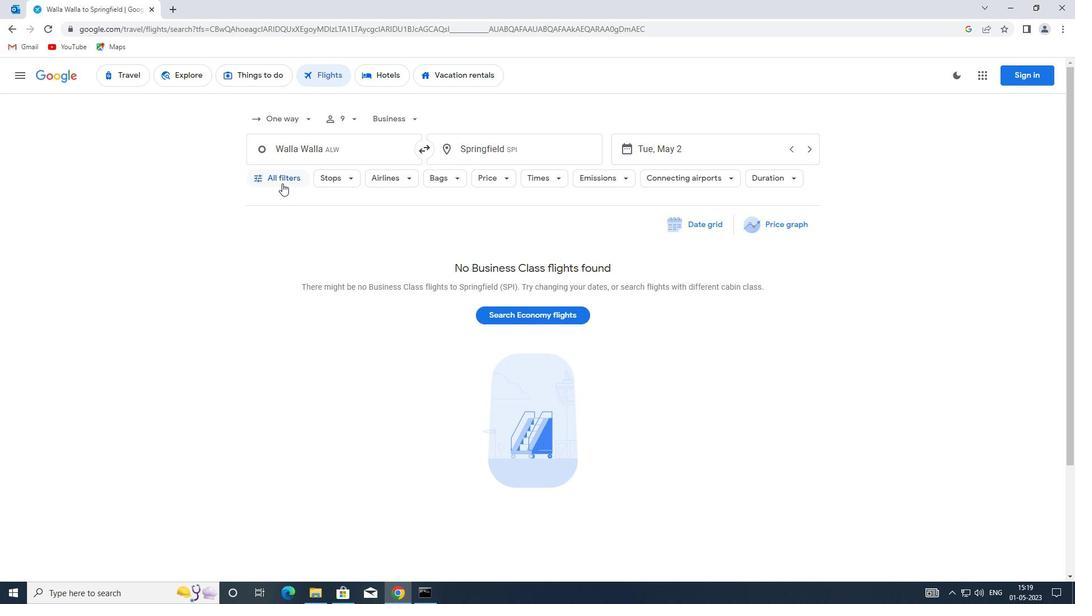 
Action: Mouse moved to (327, 372)
Screenshot: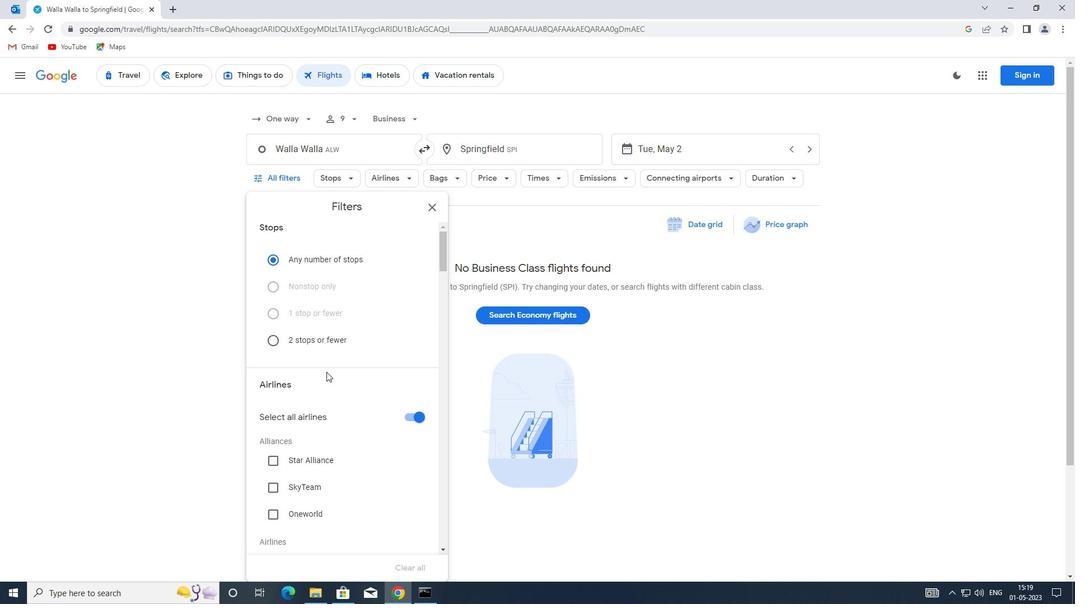 
Action: Mouse scrolled (327, 371) with delta (0, 0)
Screenshot: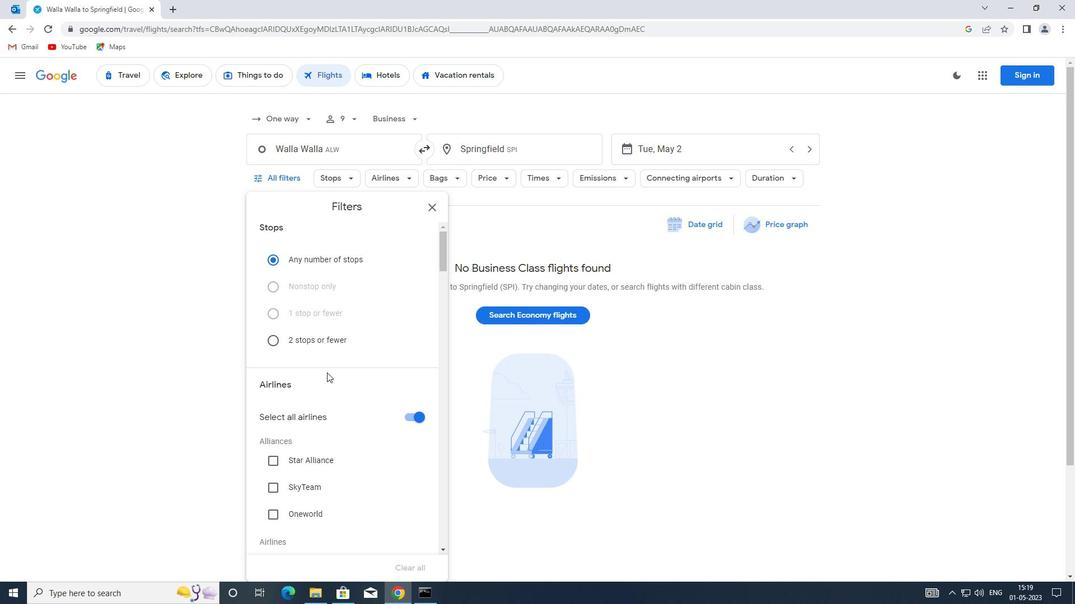 
Action: Mouse moved to (409, 360)
Screenshot: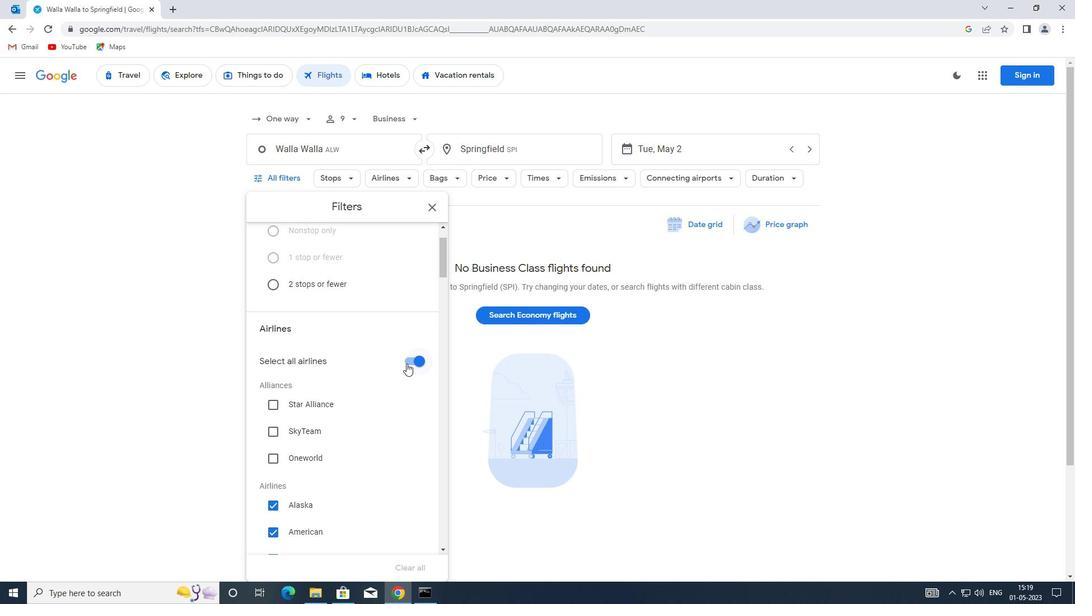 
Action: Mouse pressed left at (409, 360)
Screenshot: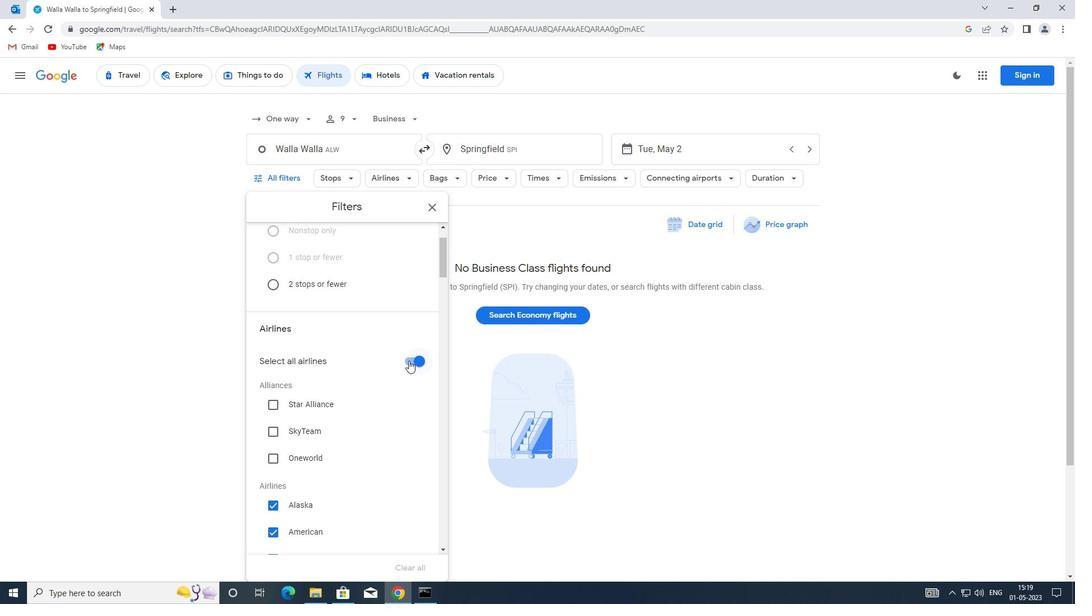 
Action: Mouse moved to (339, 384)
Screenshot: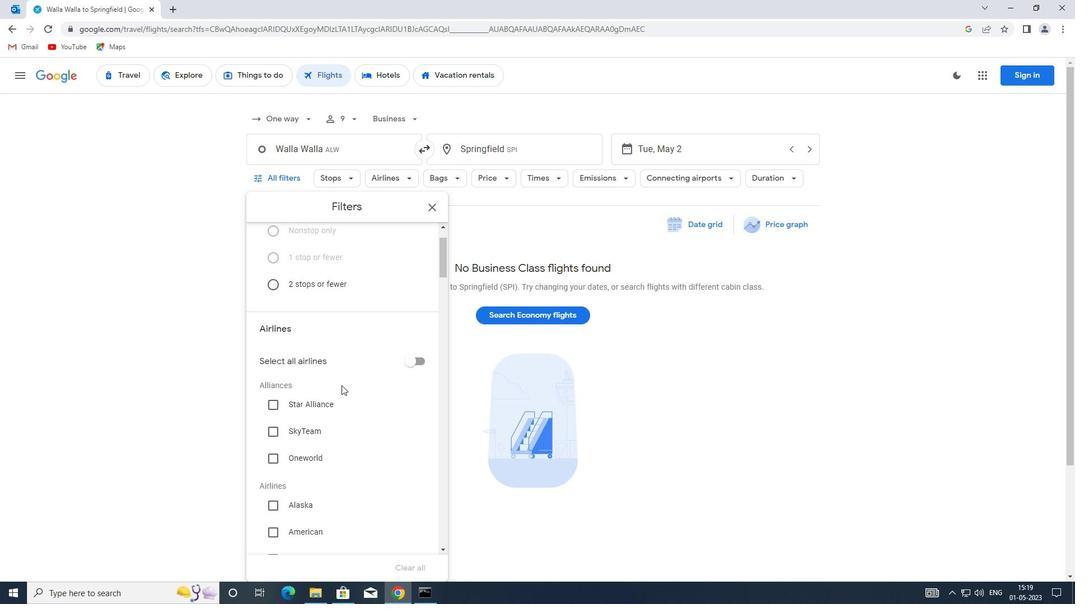 
Action: Mouse scrolled (339, 383) with delta (0, 0)
Screenshot: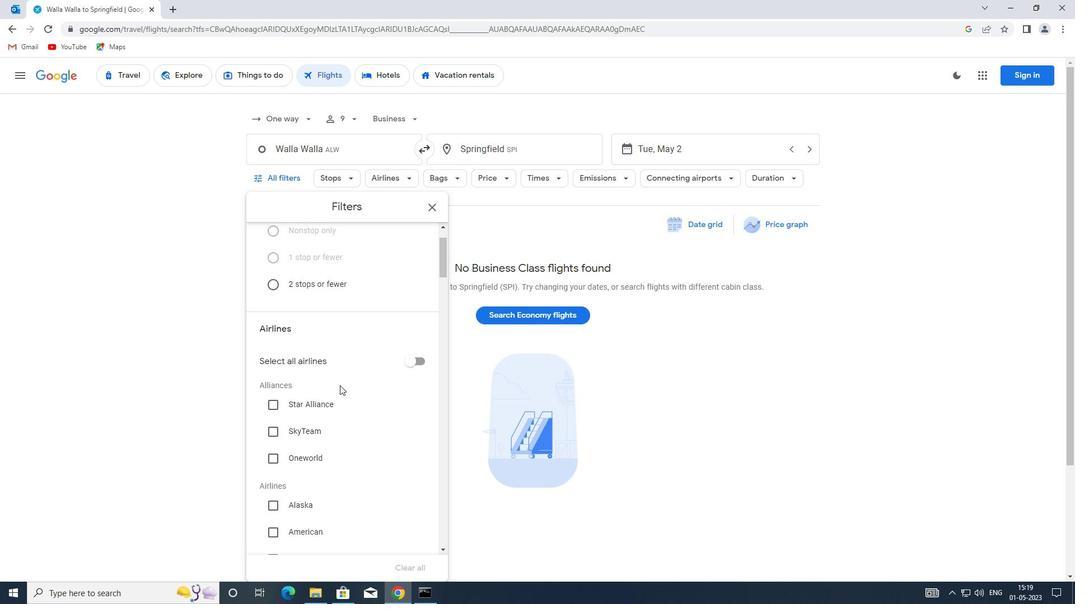 
Action: Mouse moved to (318, 389)
Screenshot: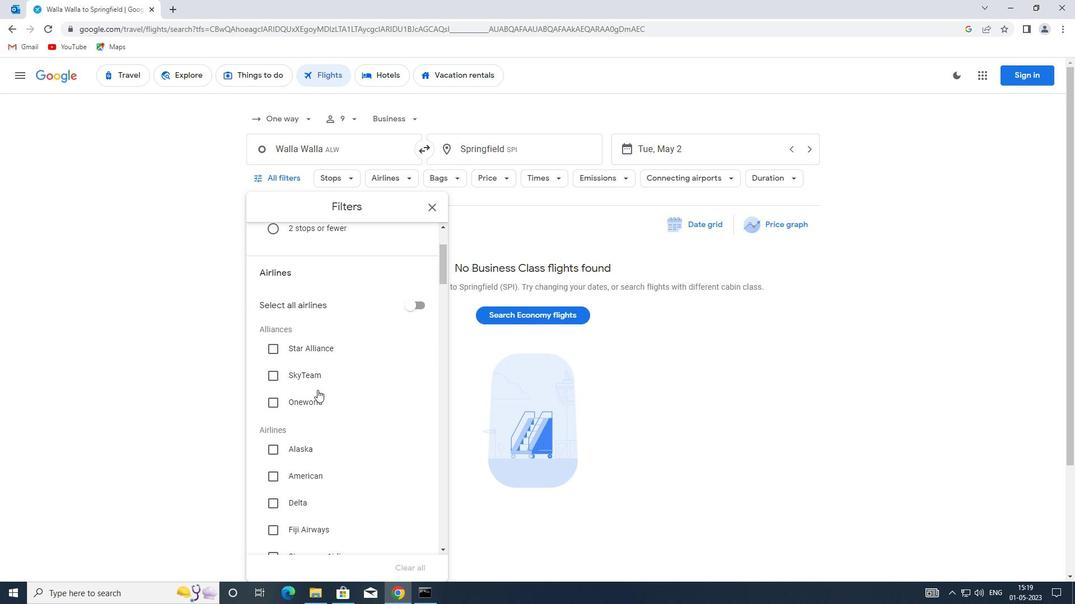 
Action: Mouse scrolled (318, 389) with delta (0, 0)
Screenshot: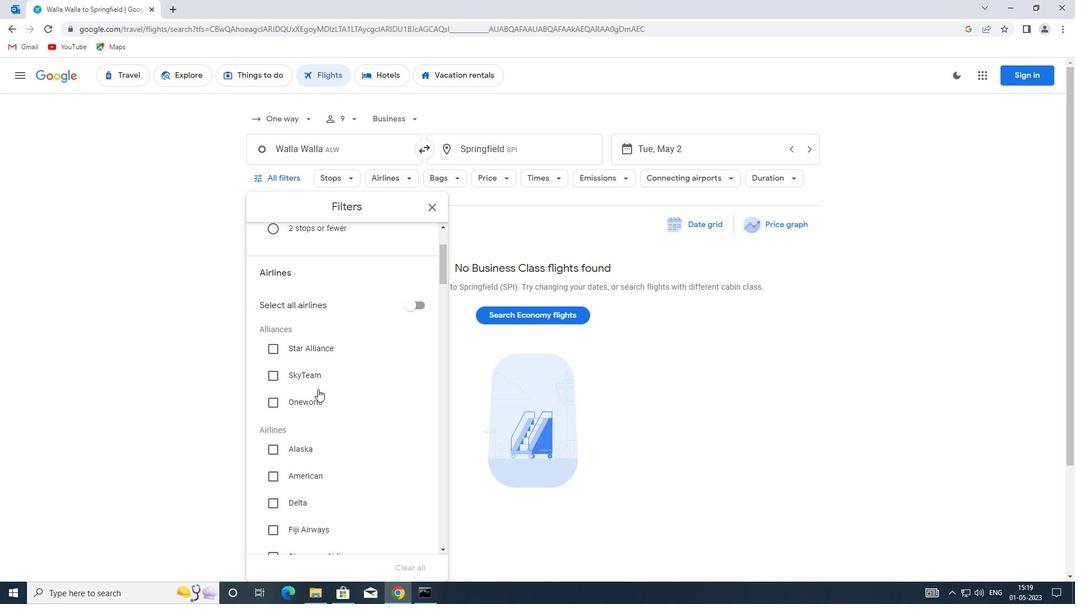 
Action: Mouse scrolled (318, 389) with delta (0, 0)
Screenshot: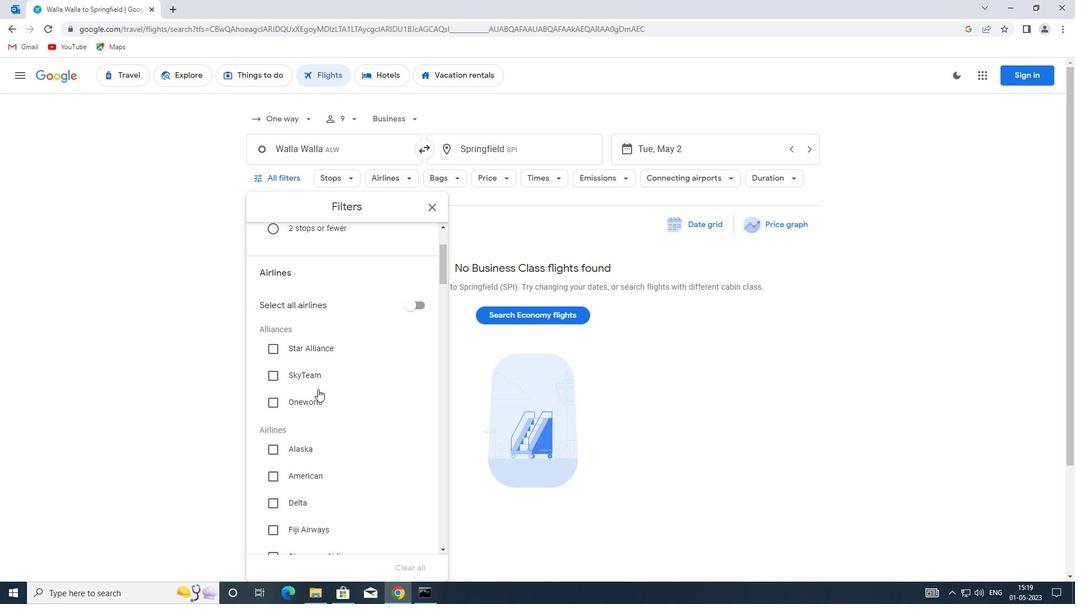 
Action: Mouse moved to (318, 389)
Screenshot: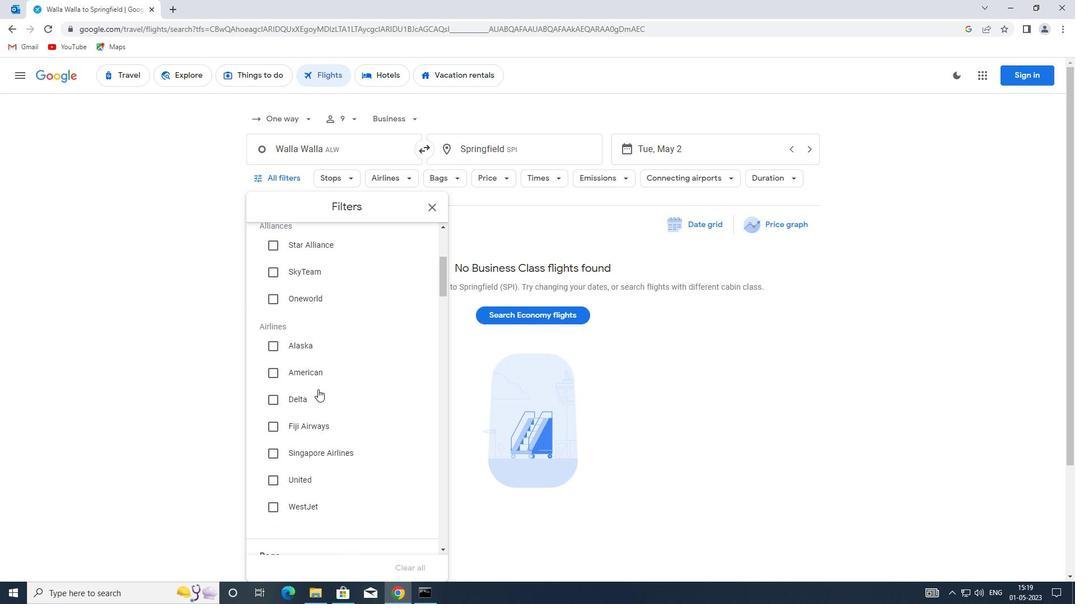
Action: Mouse scrolled (318, 389) with delta (0, 0)
Screenshot: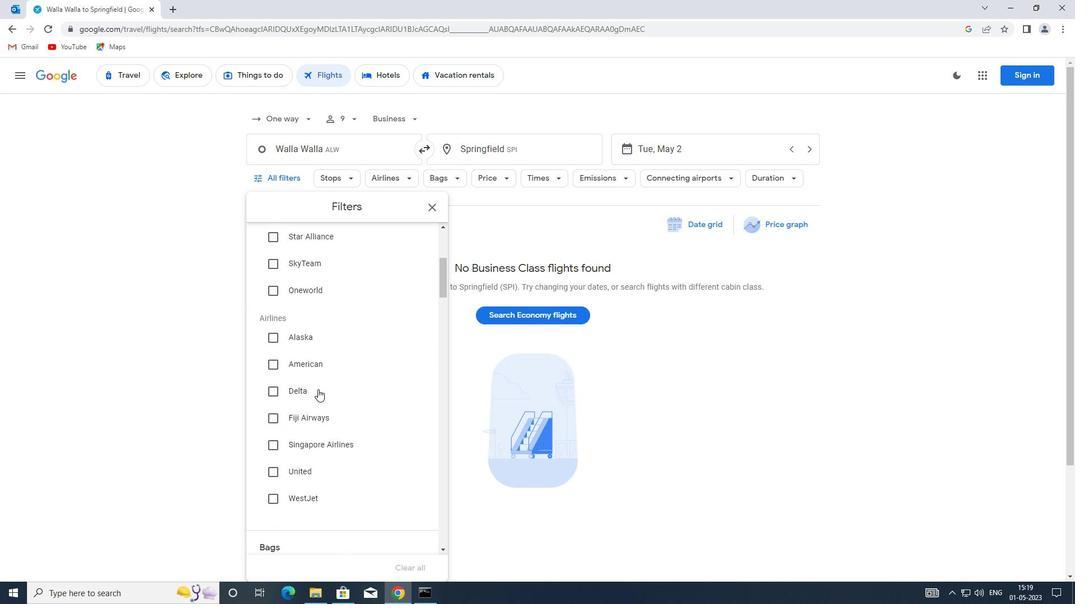 
Action: Mouse moved to (318, 390)
Screenshot: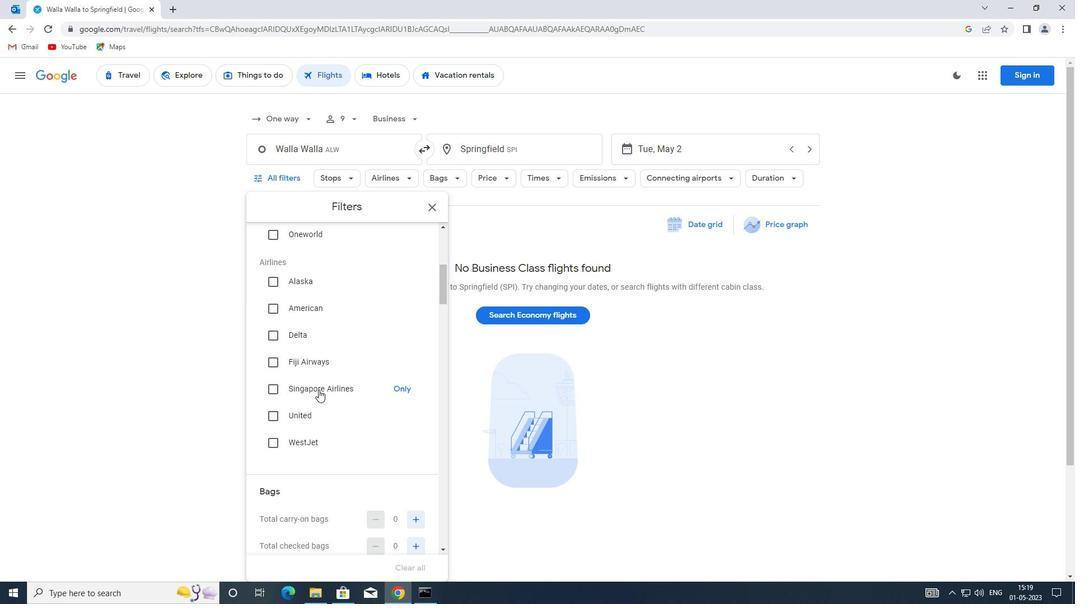 
Action: Mouse scrolled (318, 389) with delta (0, 0)
Screenshot: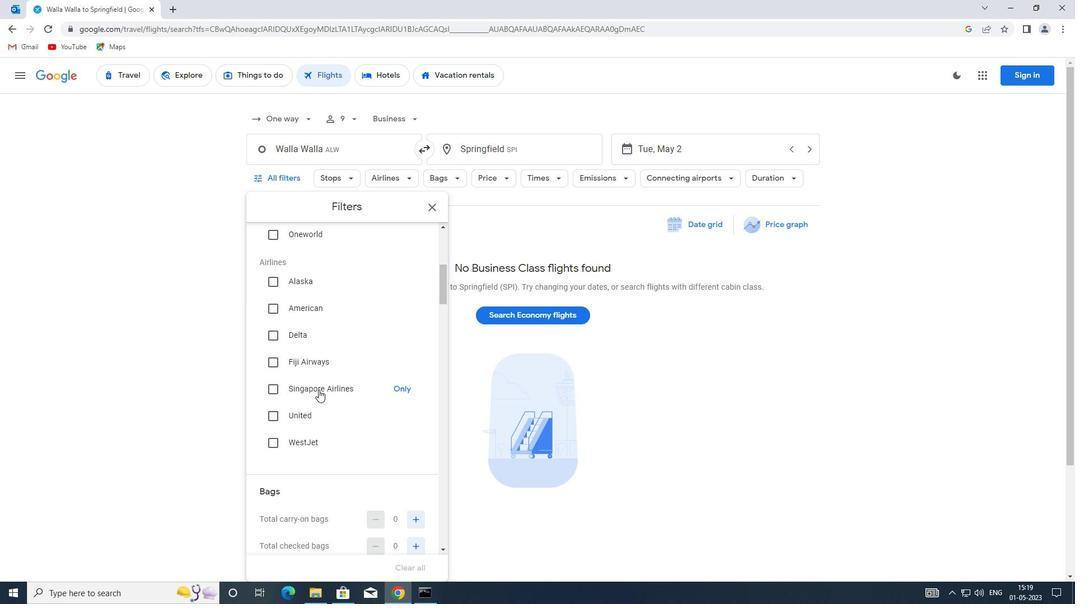 
Action: Mouse scrolled (318, 389) with delta (0, 0)
Screenshot: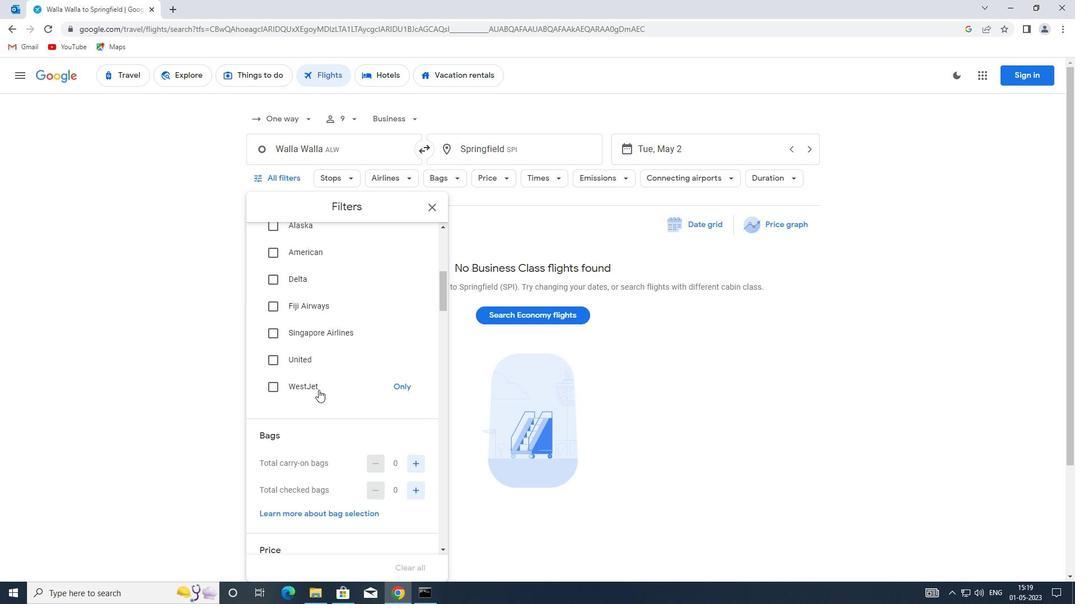 
Action: Mouse moved to (323, 389)
Screenshot: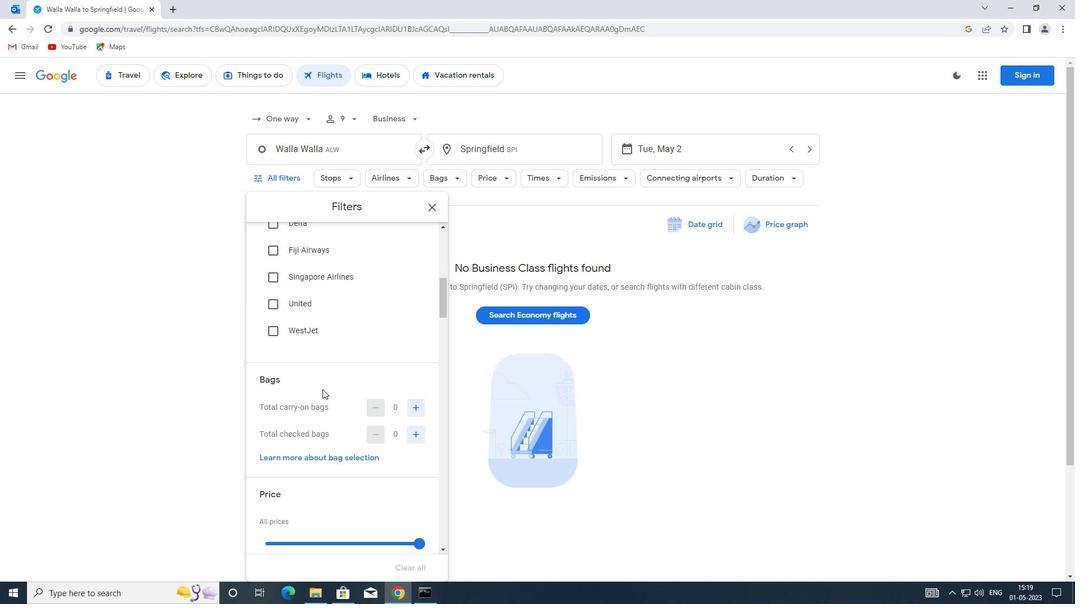 
Action: Mouse scrolled (323, 389) with delta (0, 0)
Screenshot: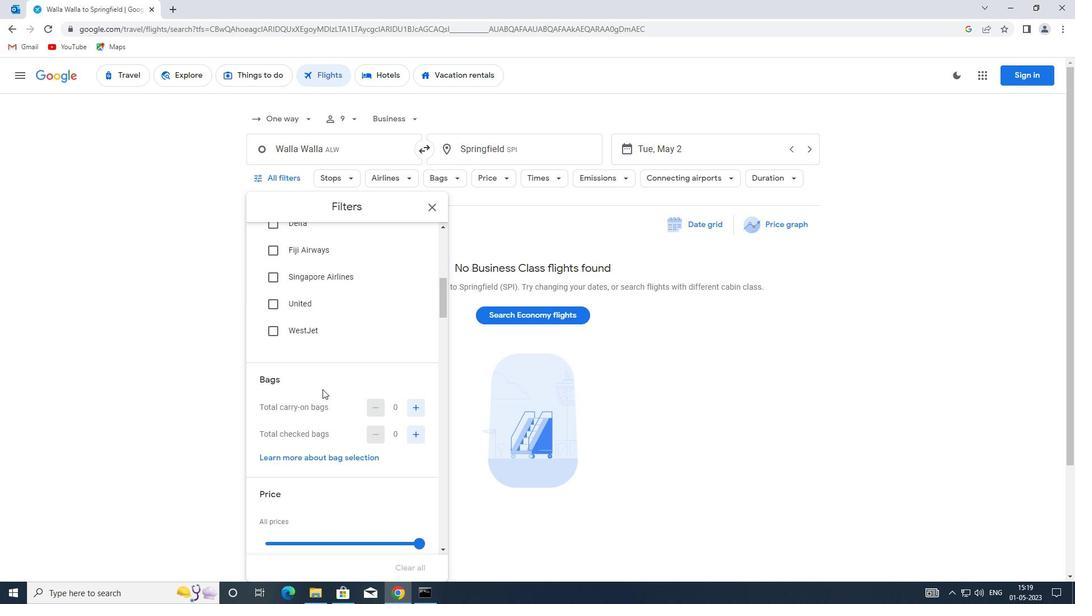 
Action: Mouse moved to (412, 378)
Screenshot: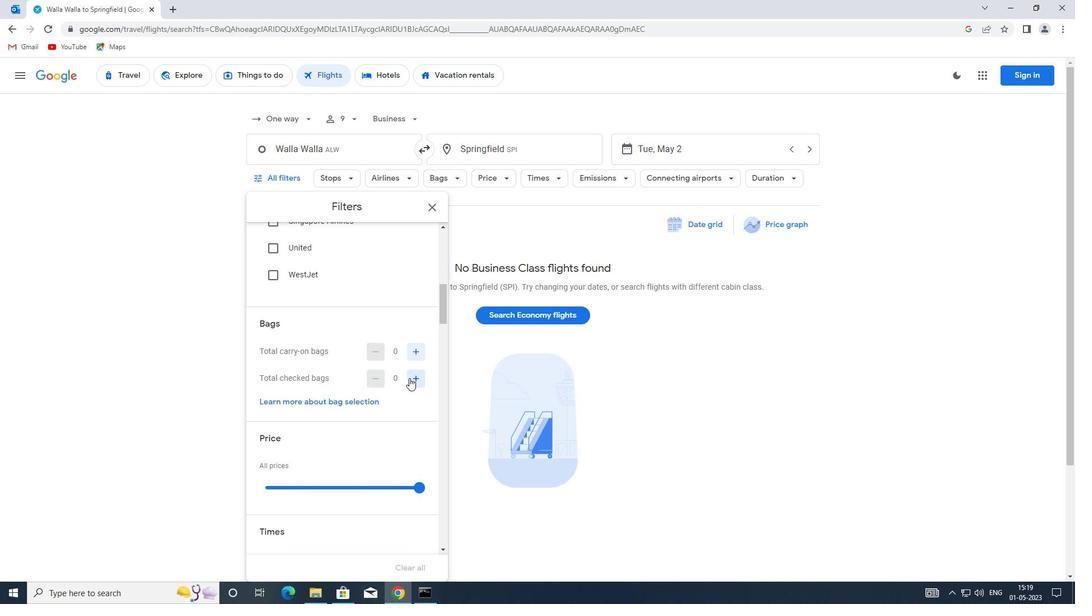 
Action: Mouse pressed left at (412, 378)
Screenshot: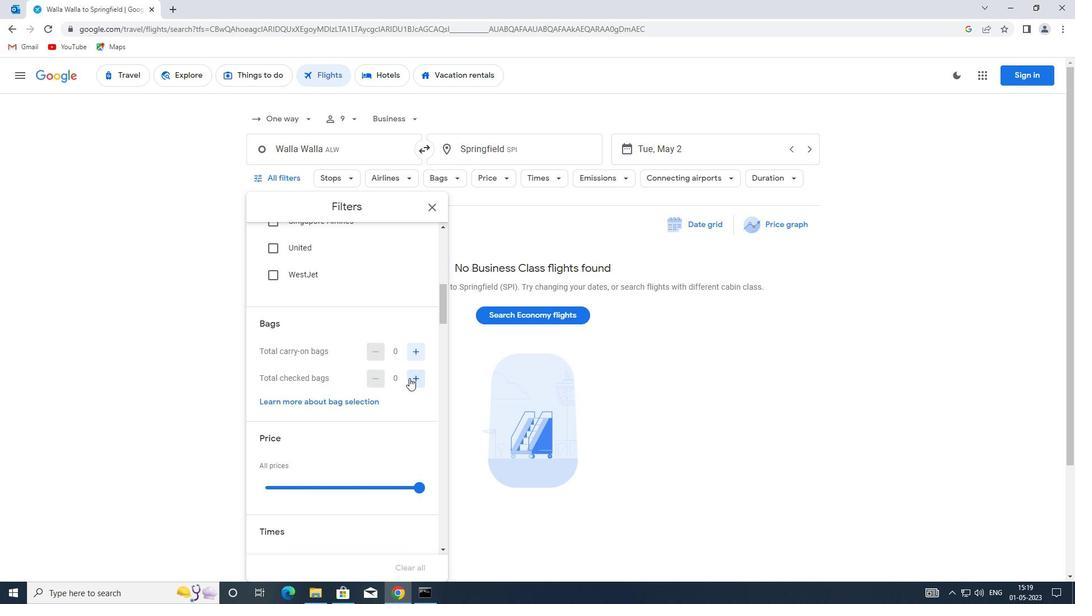 
Action: Mouse pressed left at (412, 378)
Screenshot: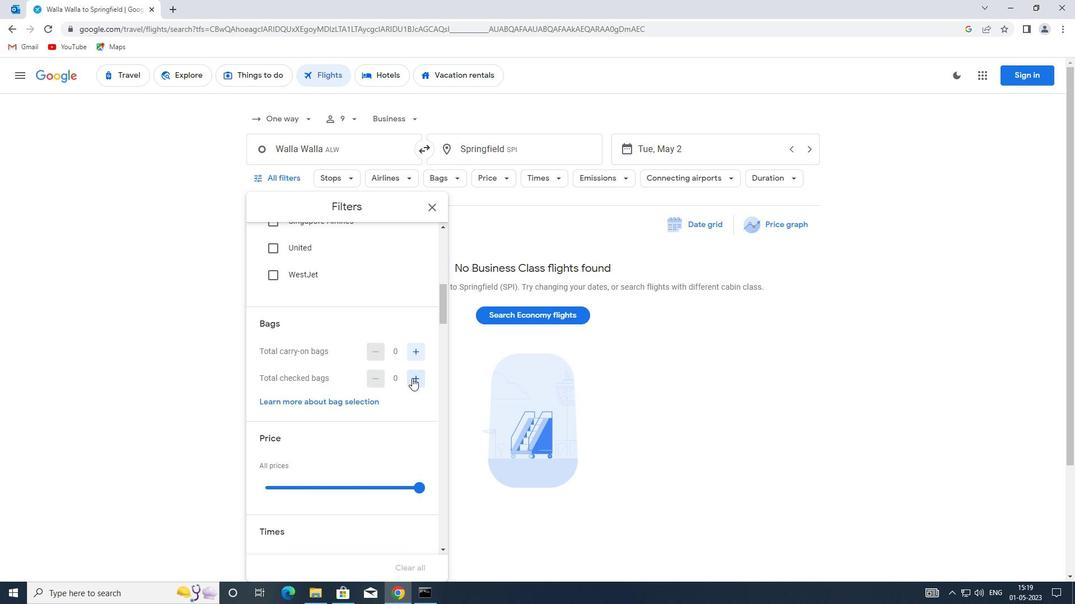 
Action: Mouse pressed left at (412, 378)
Screenshot: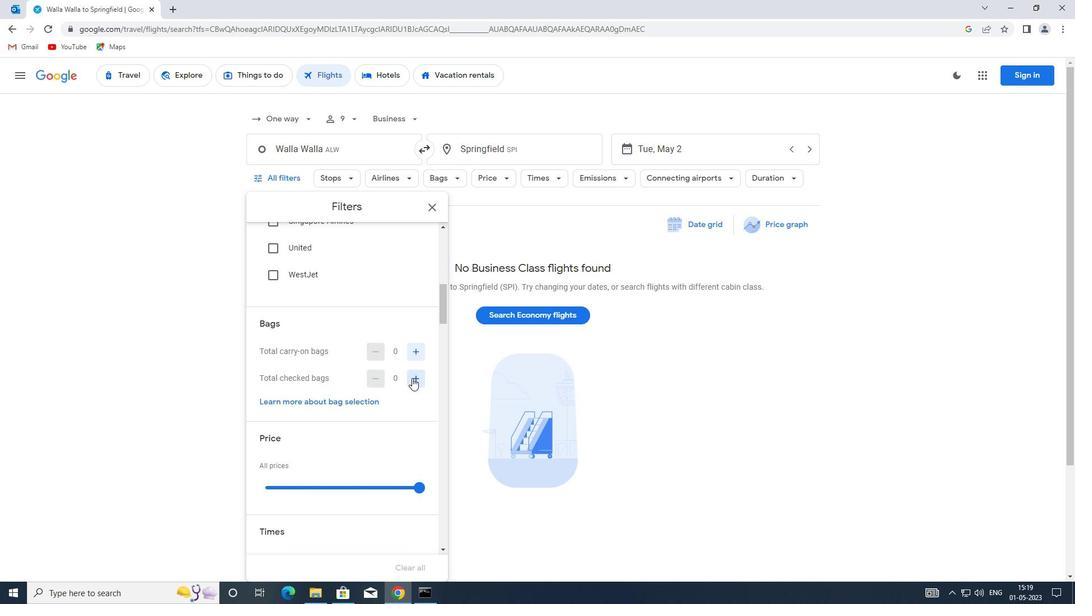 
Action: Mouse pressed left at (412, 378)
Screenshot: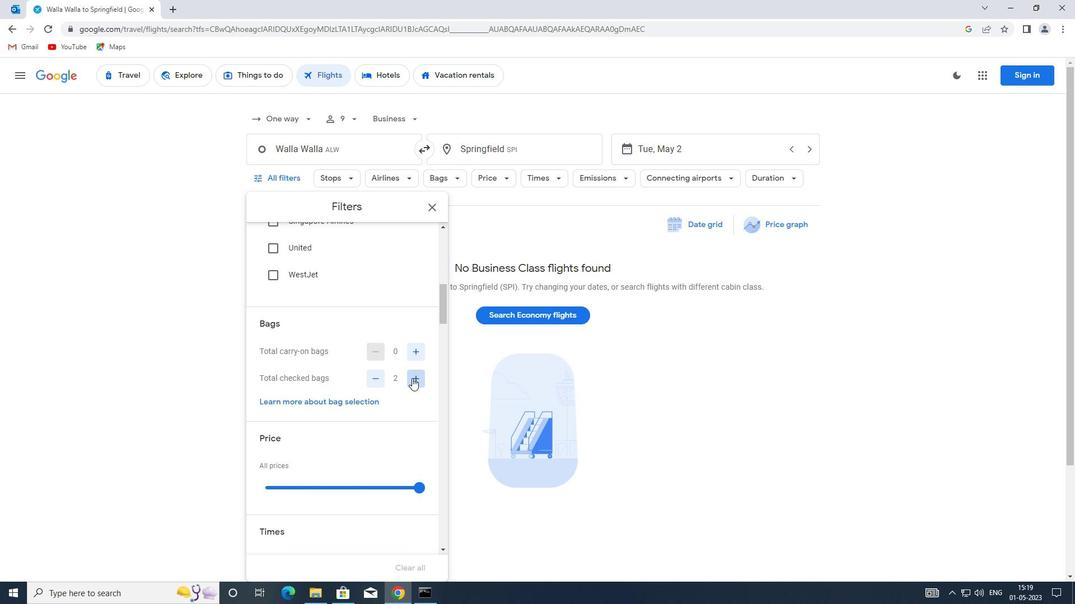 
Action: Mouse pressed left at (412, 378)
Screenshot: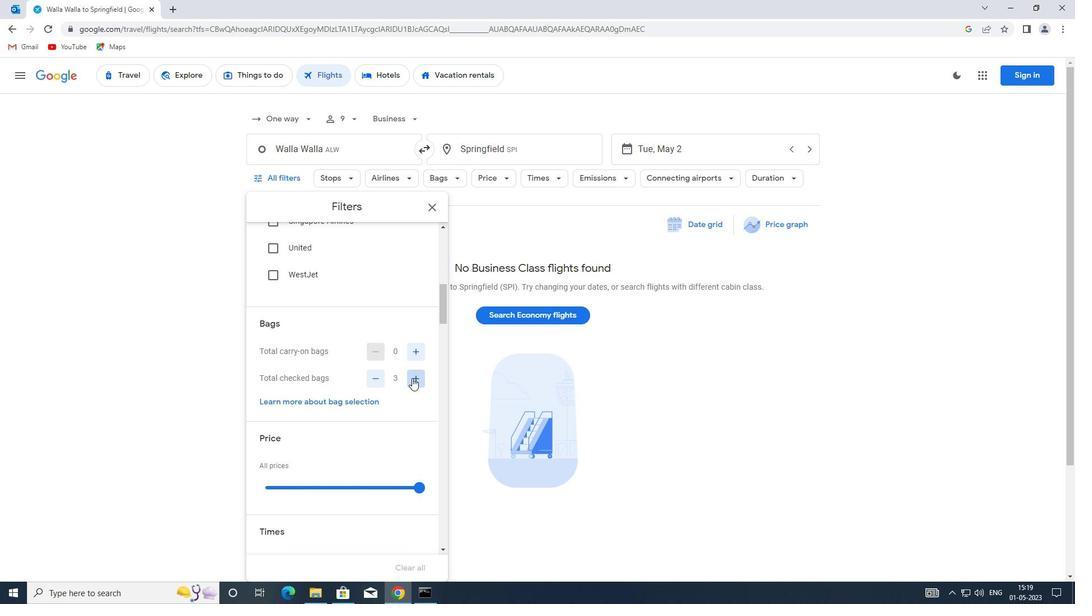 
Action: Mouse pressed left at (412, 378)
Screenshot: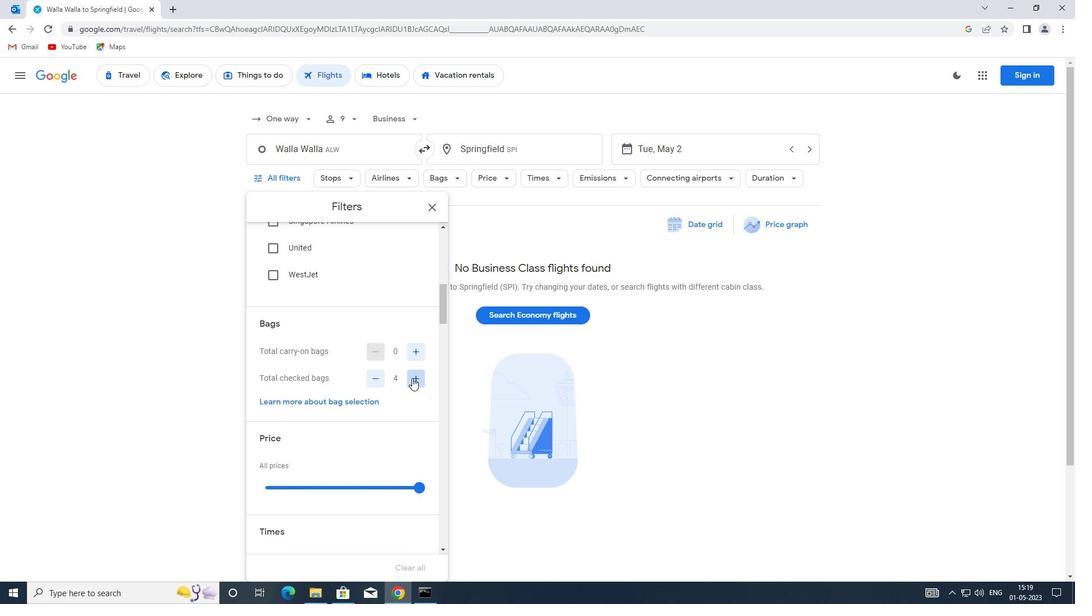 
Action: Mouse pressed left at (412, 378)
Screenshot: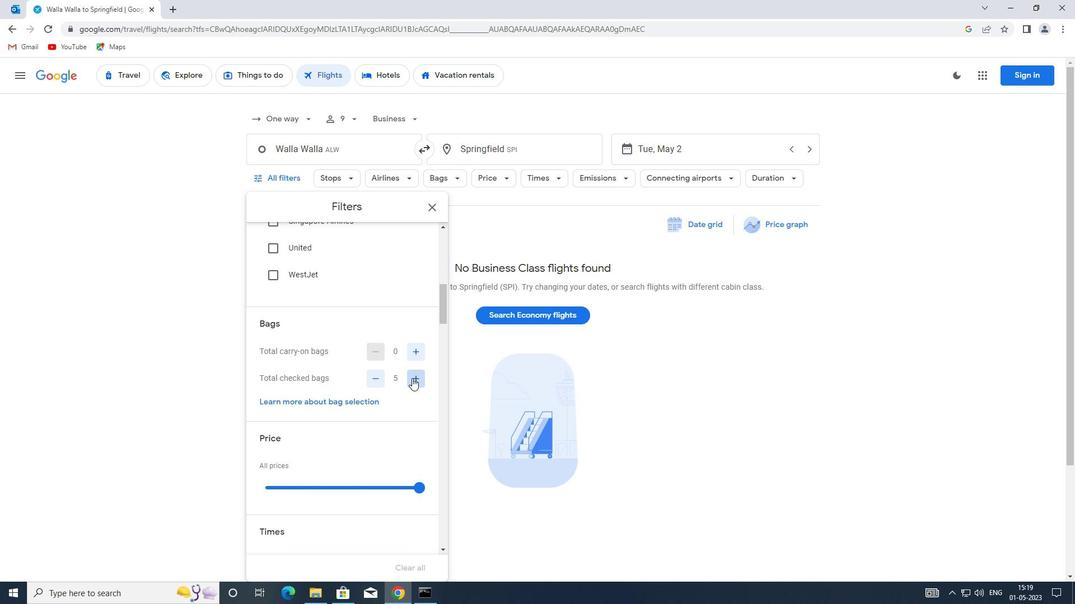 
Action: Mouse moved to (412, 378)
Screenshot: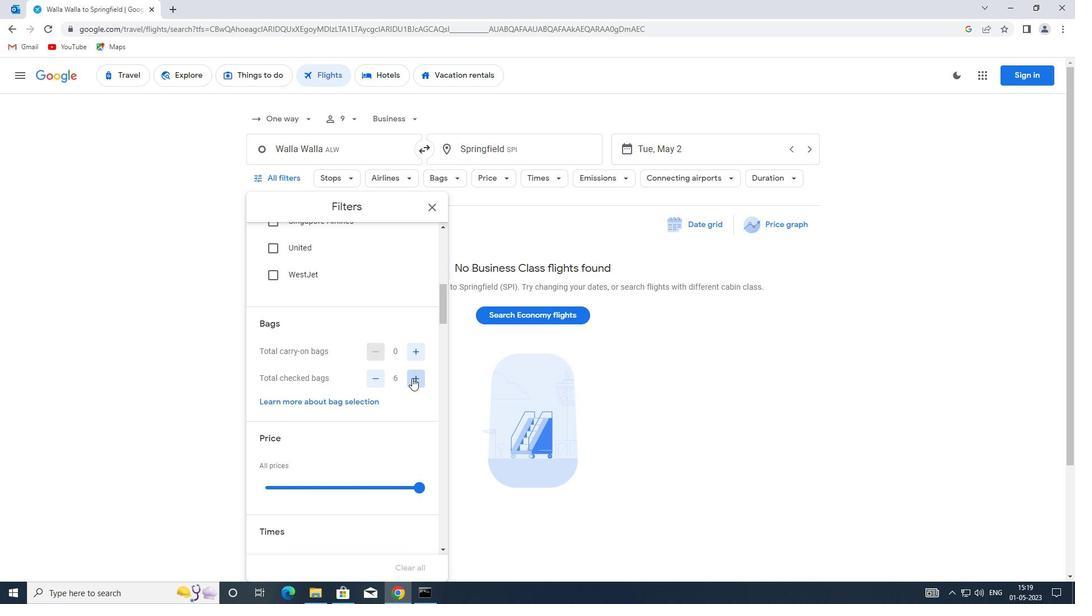 
Action: Mouse pressed left at (412, 378)
Screenshot: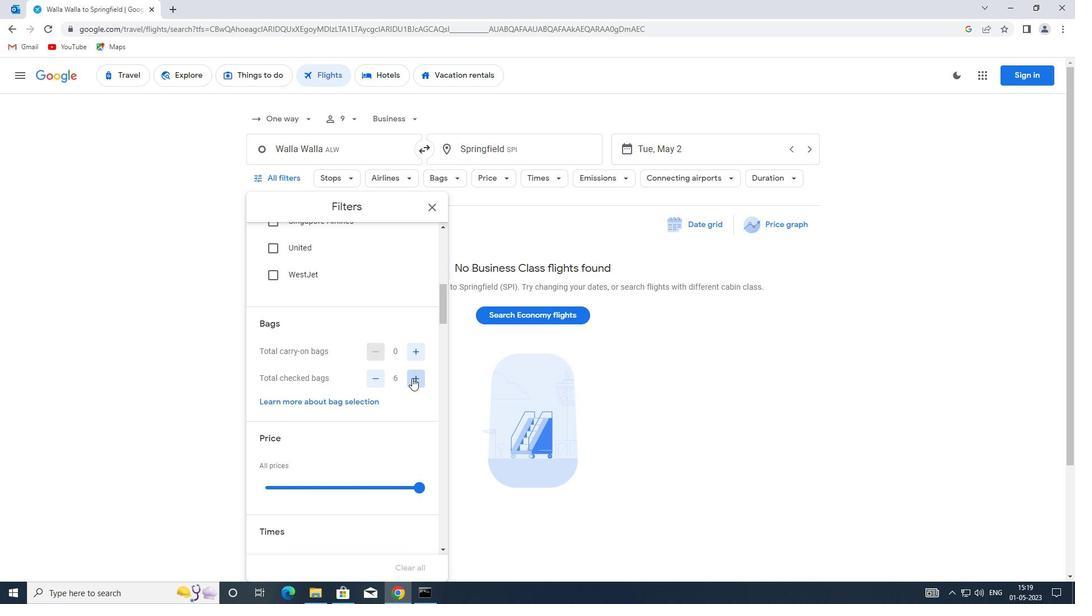 
Action: Mouse pressed left at (412, 378)
Screenshot: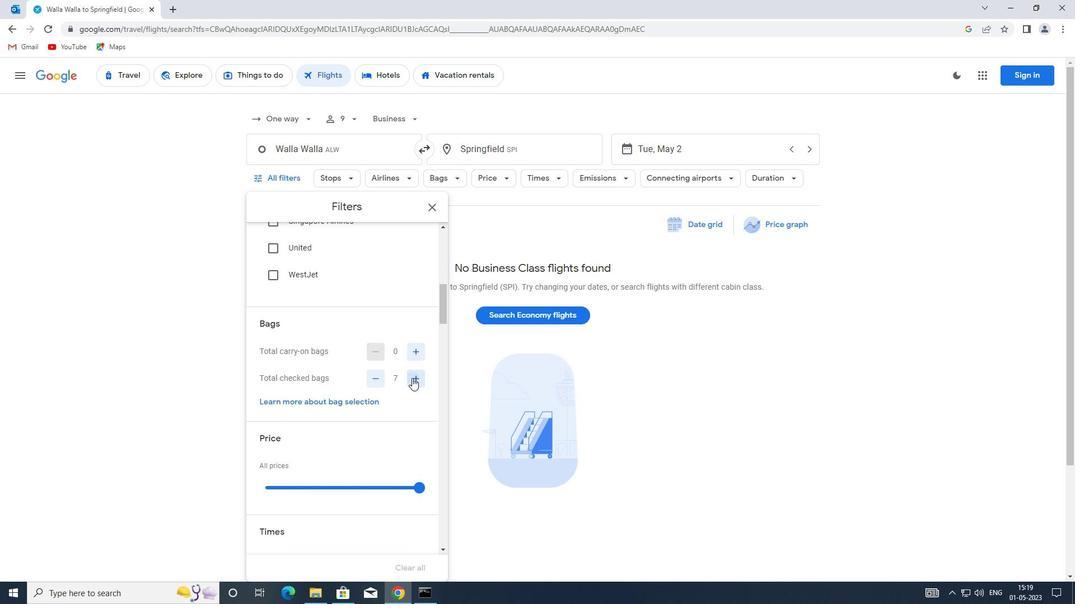 
Action: Mouse pressed left at (412, 378)
Screenshot: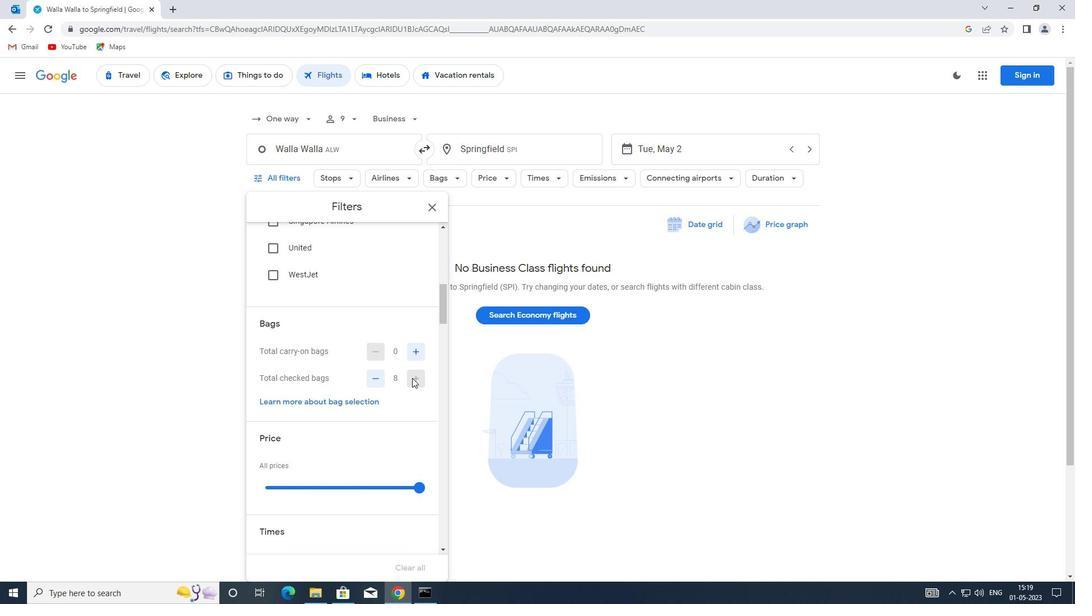 
Action: Mouse moved to (355, 375)
Screenshot: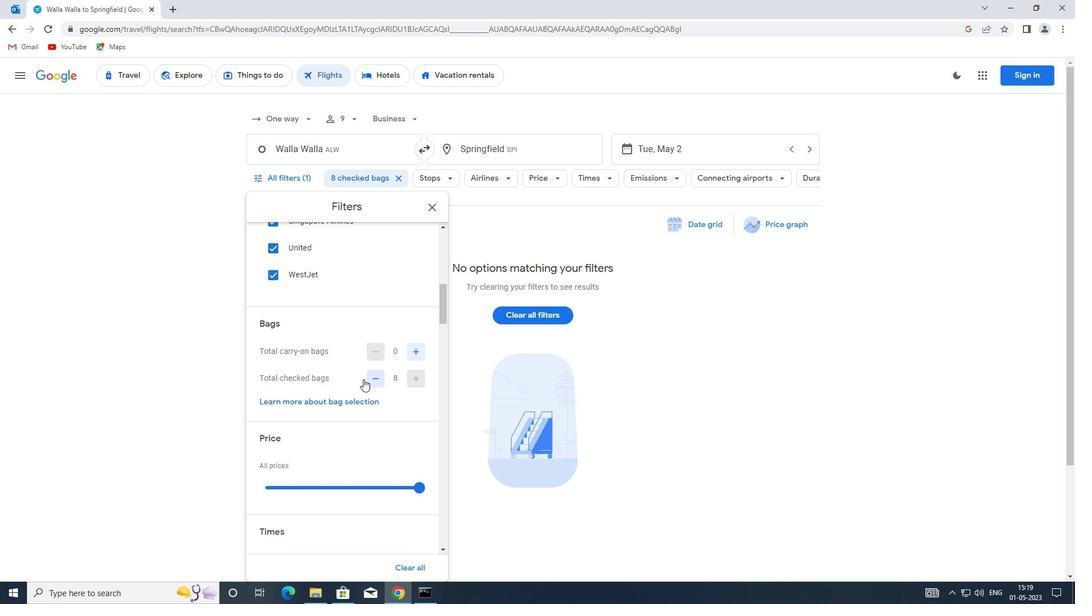 
Action: Mouse scrolled (355, 375) with delta (0, 0)
Screenshot: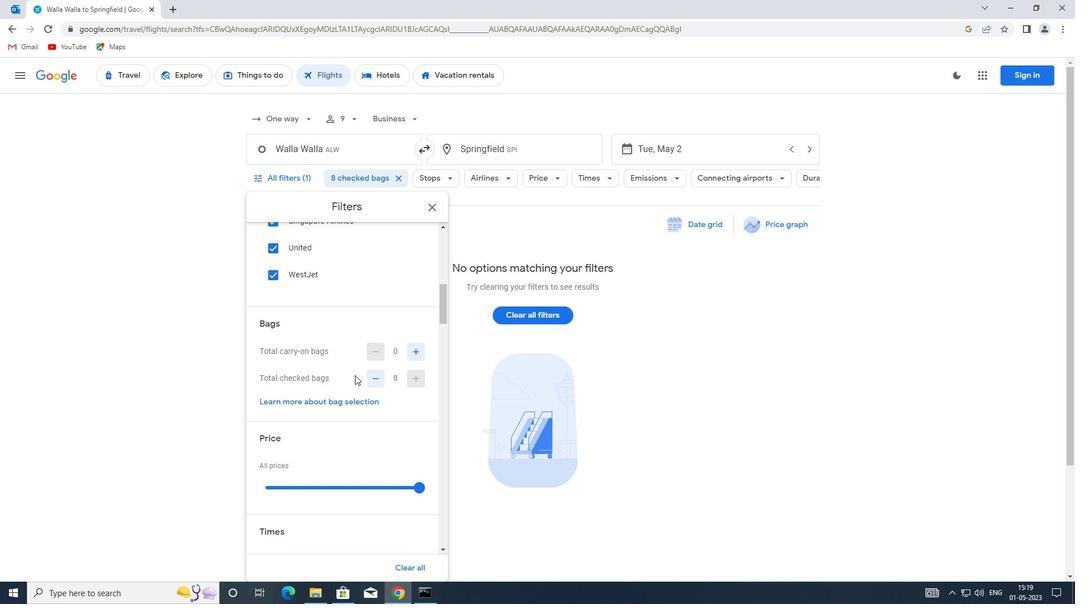 
Action: Mouse scrolled (355, 375) with delta (0, 0)
Screenshot: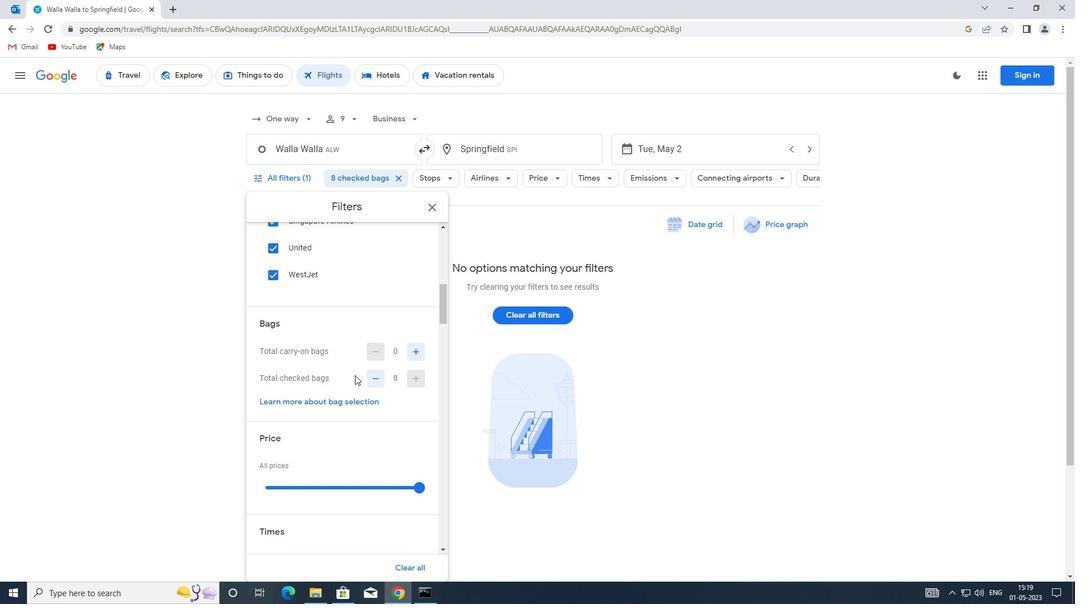 
Action: Mouse moved to (372, 373)
Screenshot: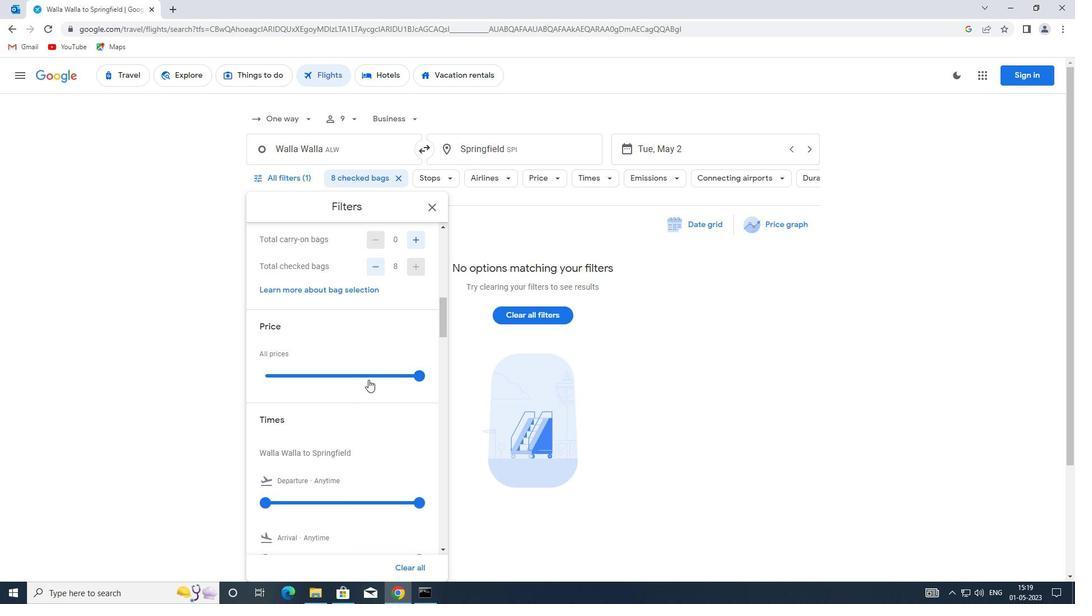 
Action: Mouse pressed left at (372, 373)
Screenshot: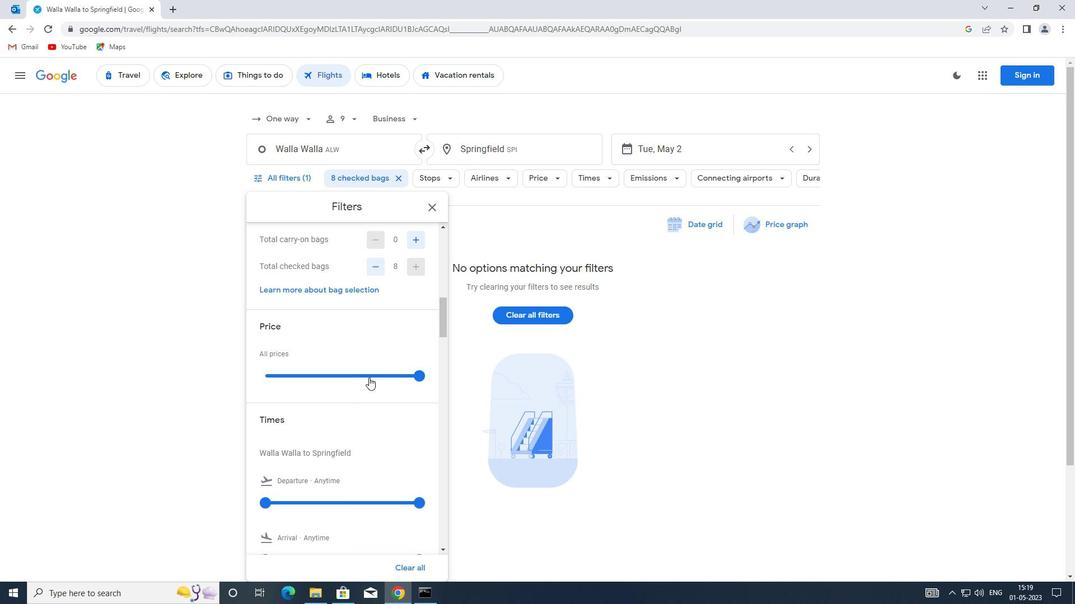
Action: Mouse pressed left at (372, 373)
Screenshot: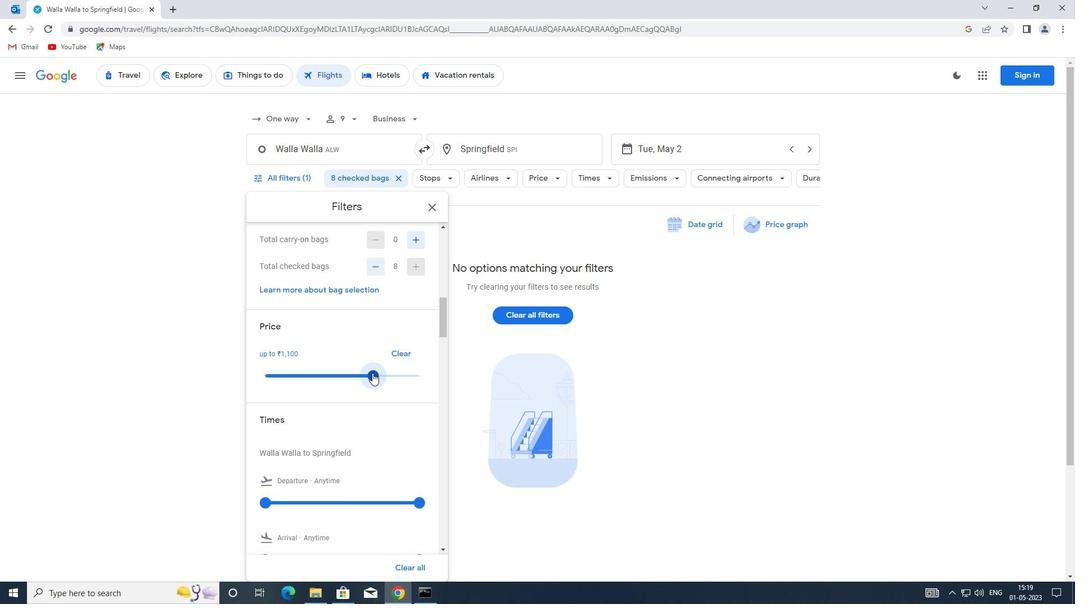 
Action: Mouse moved to (346, 383)
Screenshot: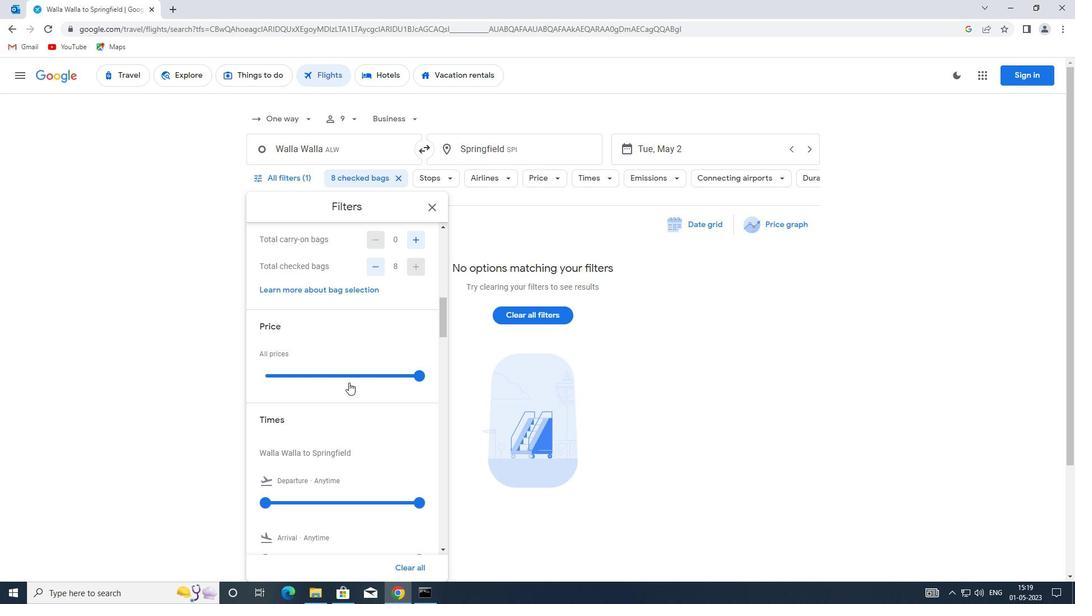 
Action: Mouse scrolled (346, 382) with delta (0, 0)
Screenshot: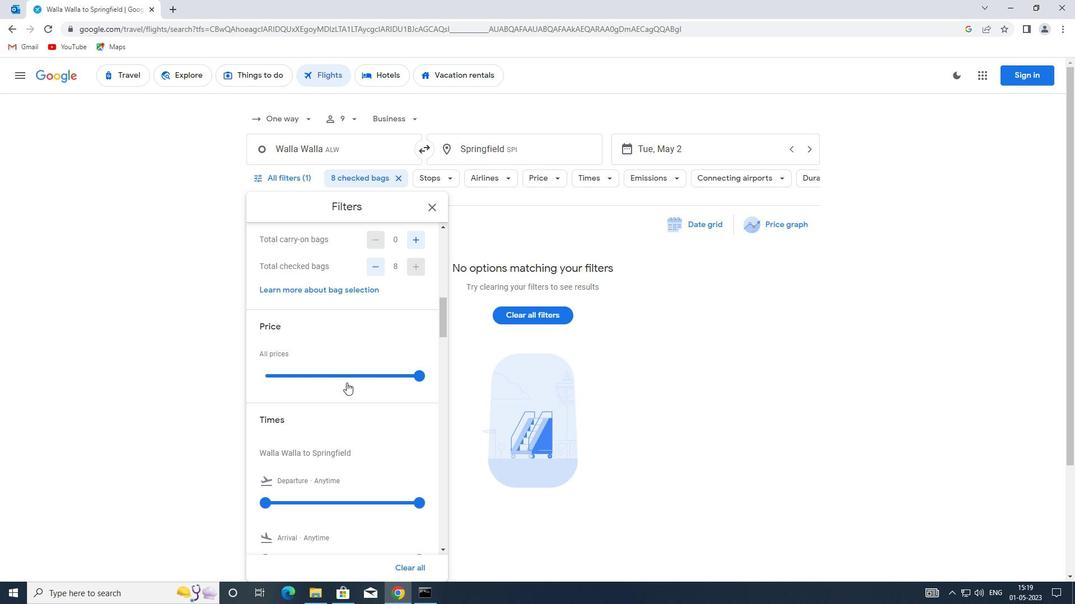 
Action: Mouse moved to (338, 384)
Screenshot: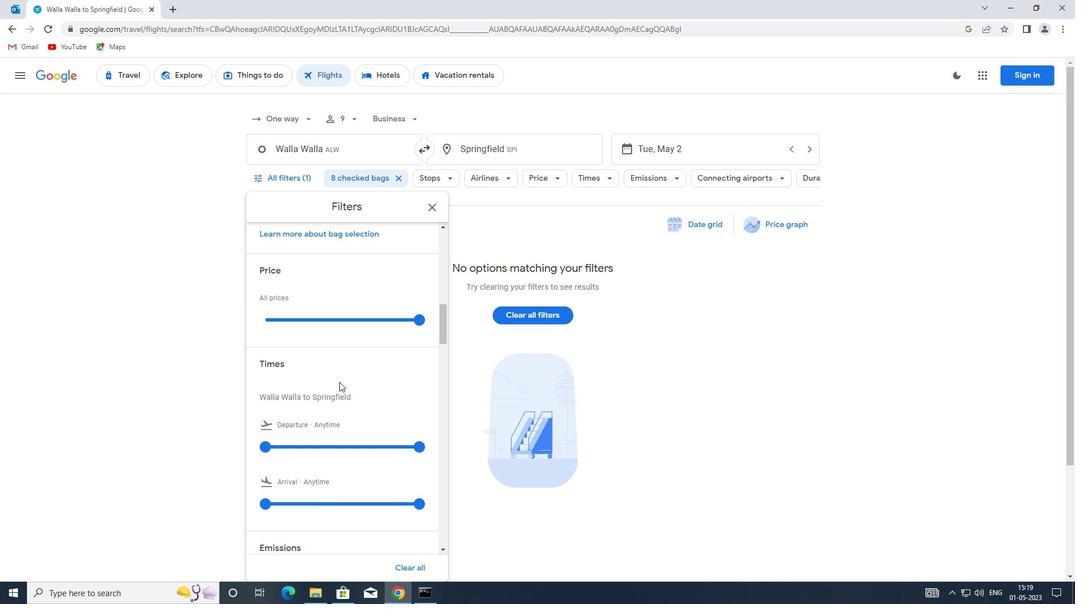 
Action: Mouse scrolled (338, 384) with delta (0, 0)
Screenshot: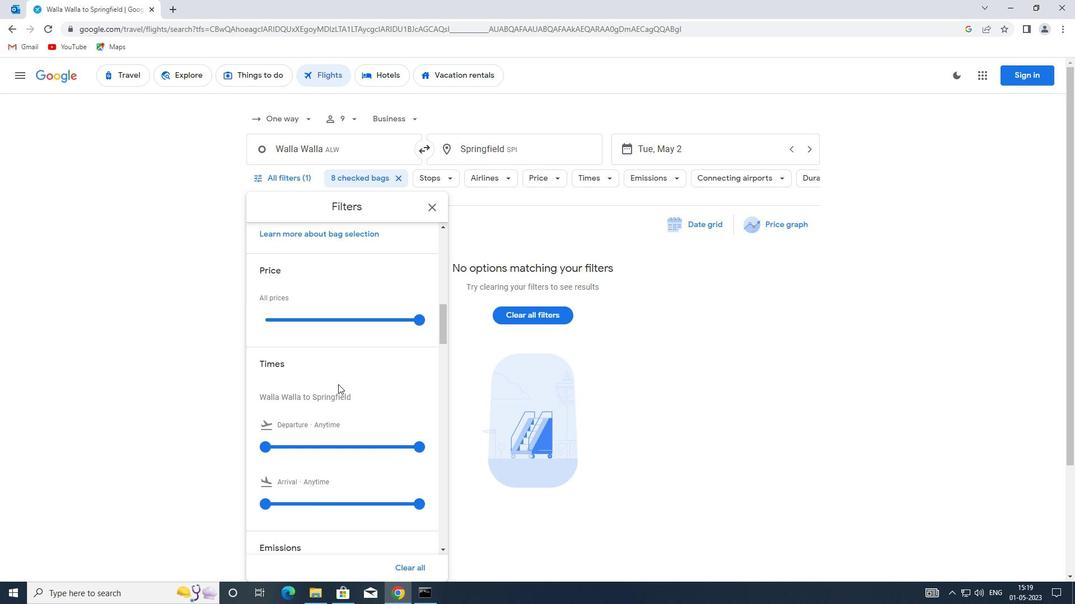 
Action: Mouse moved to (266, 389)
Screenshot: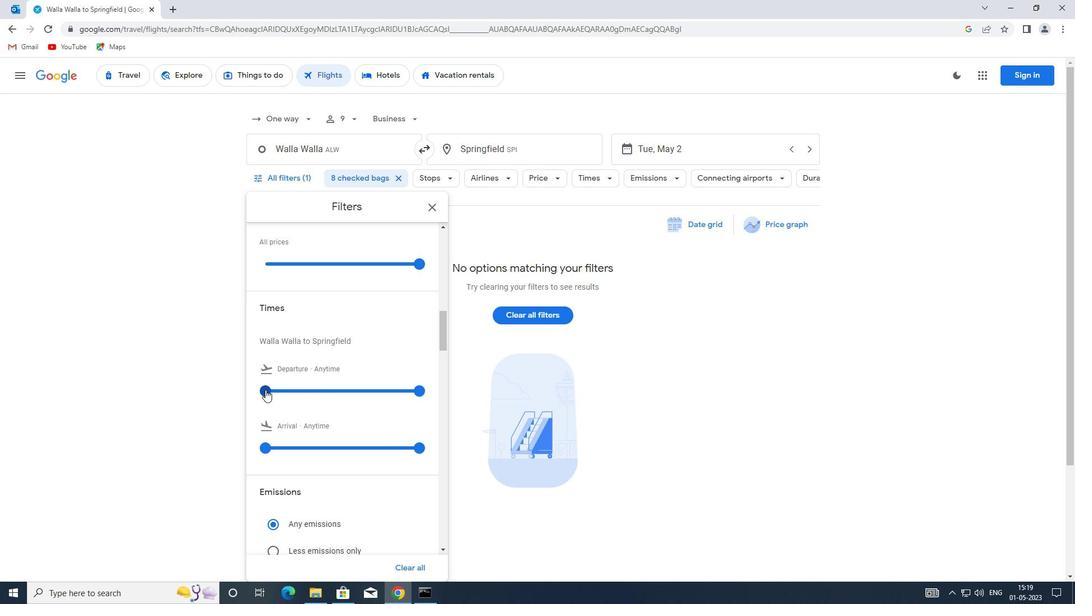 
Action: Mouse pressed left at (266, 389)
Screenshot: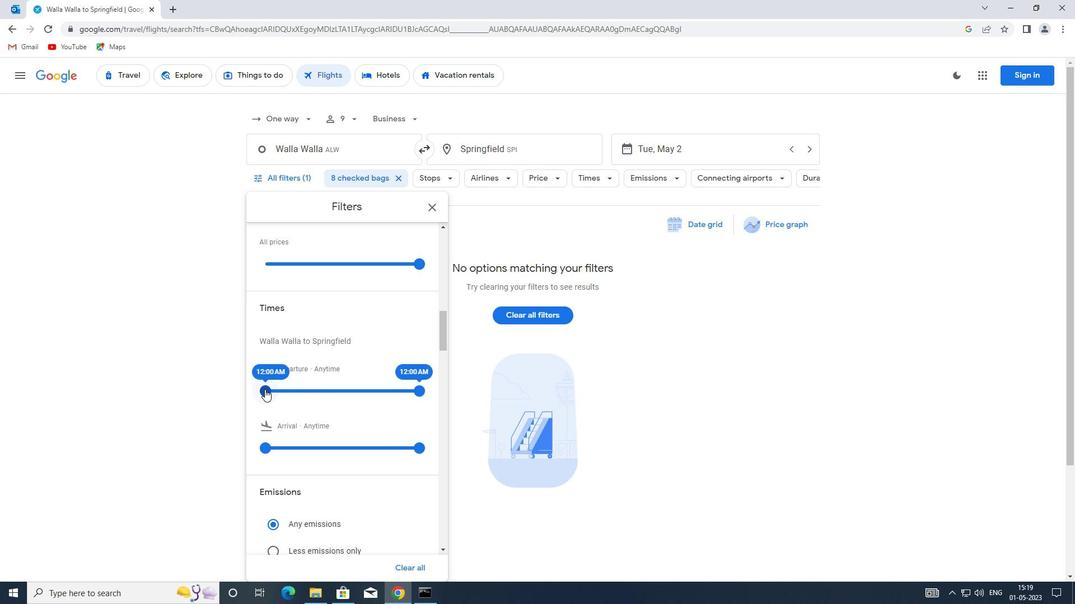 
Action: Mouse moved to (415, 388)
Screenshot: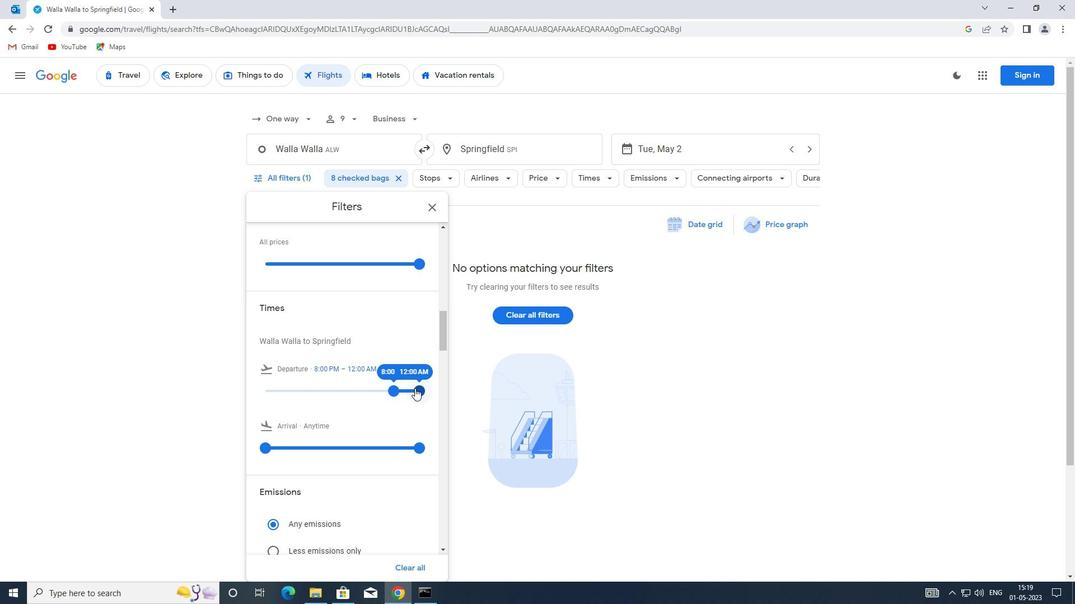 
Action: Mouse pressed left at (415, 388)
Screenshot: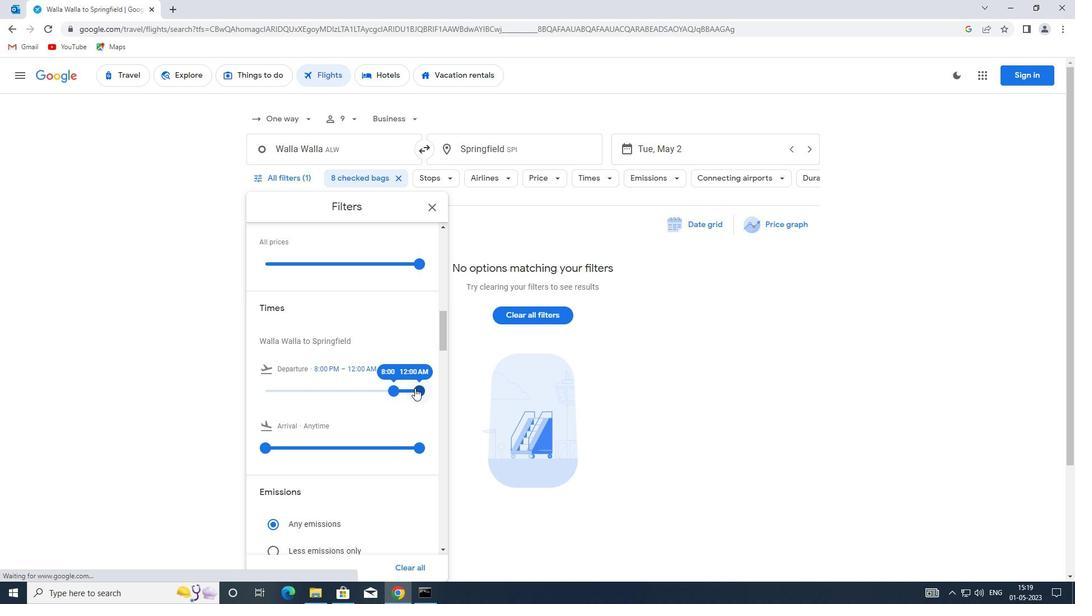 
Action: Mouse moved to (391, 389)
Screenshot: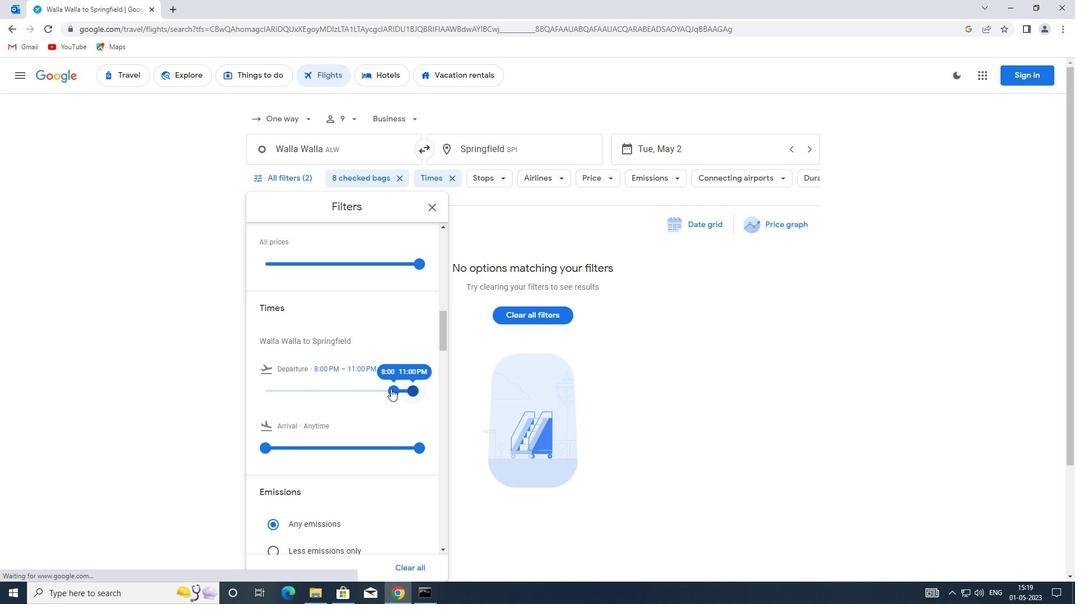 
Action: Mouse pressed left at (391, 389)
Screenshot: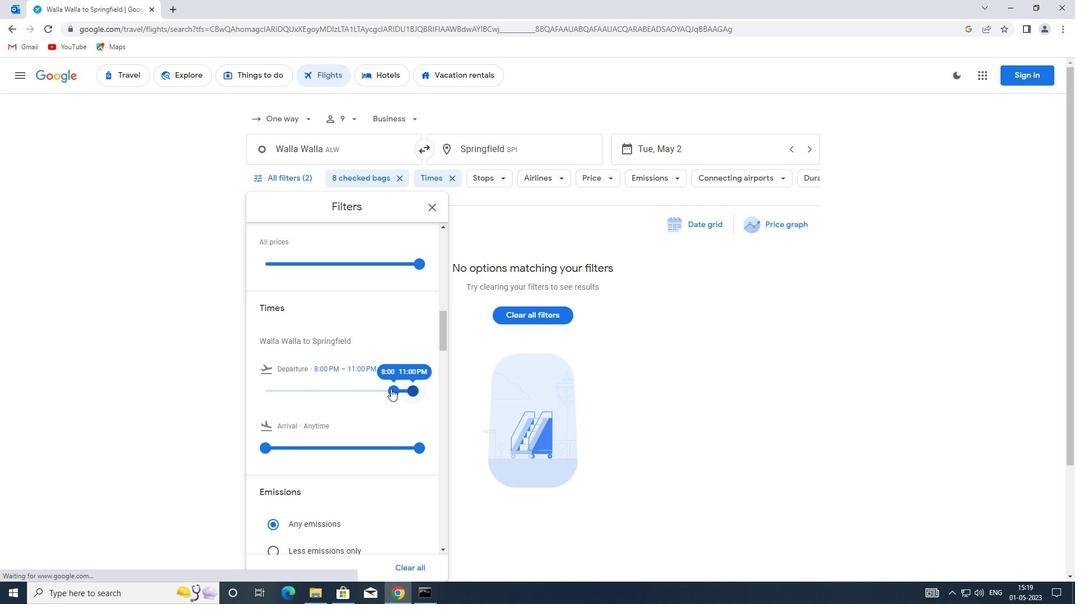 
Action: Mouse moved to (380, 381)
Screenshot: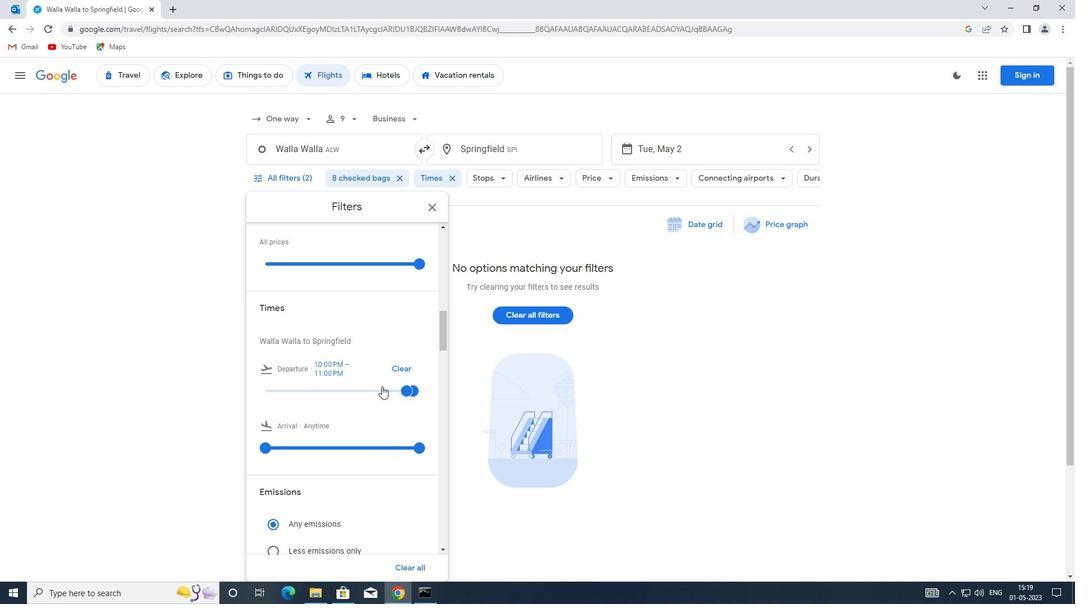 
Action: Mouse scrolled (380, 380) with delta (0, 0)
Screenshot: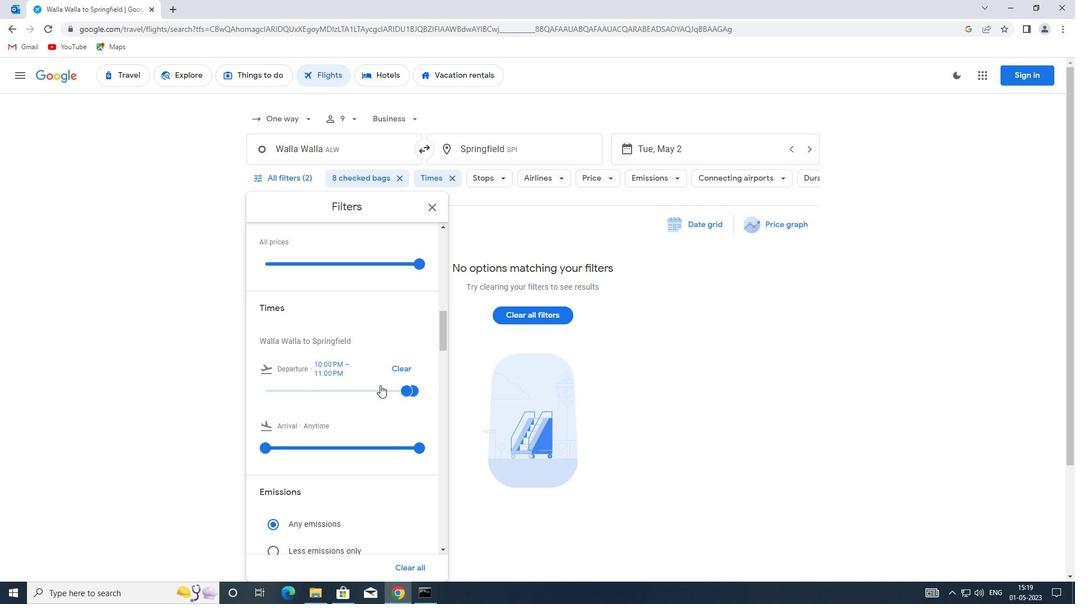 
Action: Mouse moved to (432, 207)
Screenshot: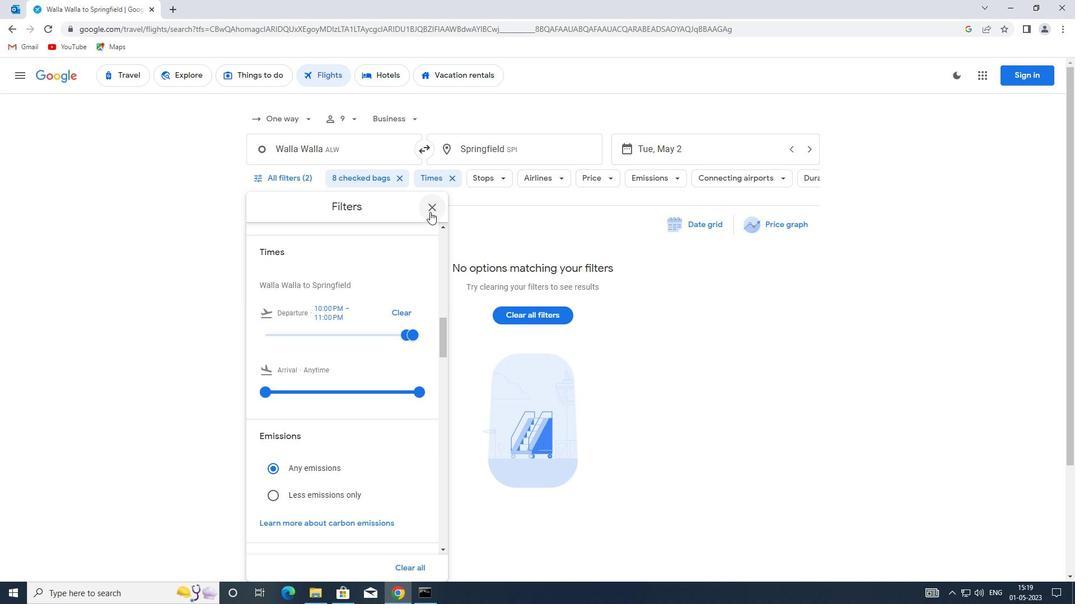 
Action: Mouse pressed left at (432, 207)
Screenshot: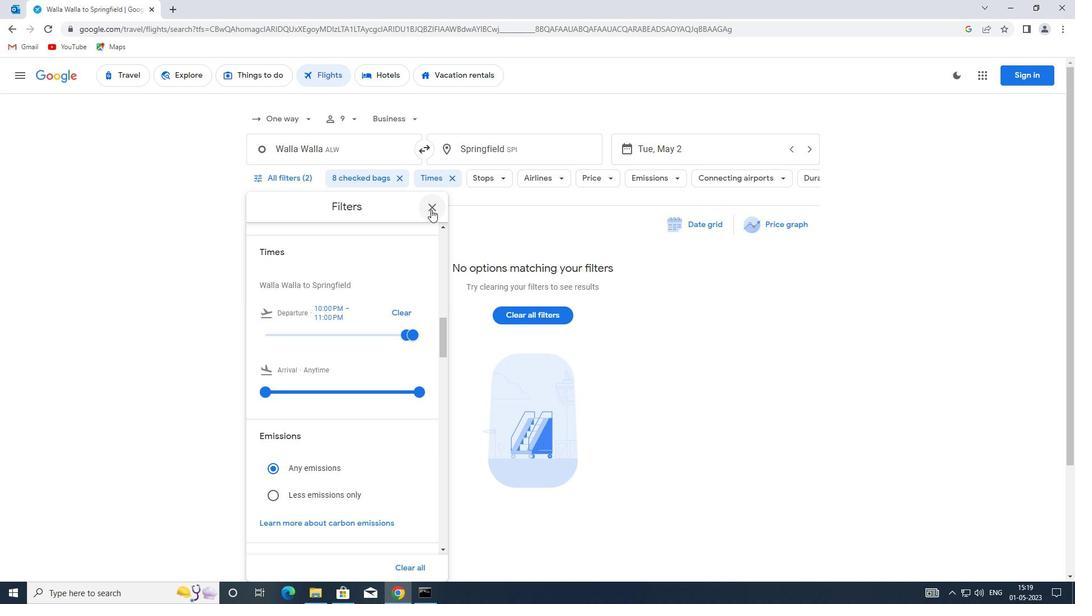 
